 Task: Create a rule from the Recommended list, Task Added to this Project -> add SubTasks in the project ActivaPro with SubTasks Gather and Analyse Requirements , Design and Implement Solution , System Test and UAT , Release to Production / Go Live
Action: Mouse moved to (70, 373)
Screenshot: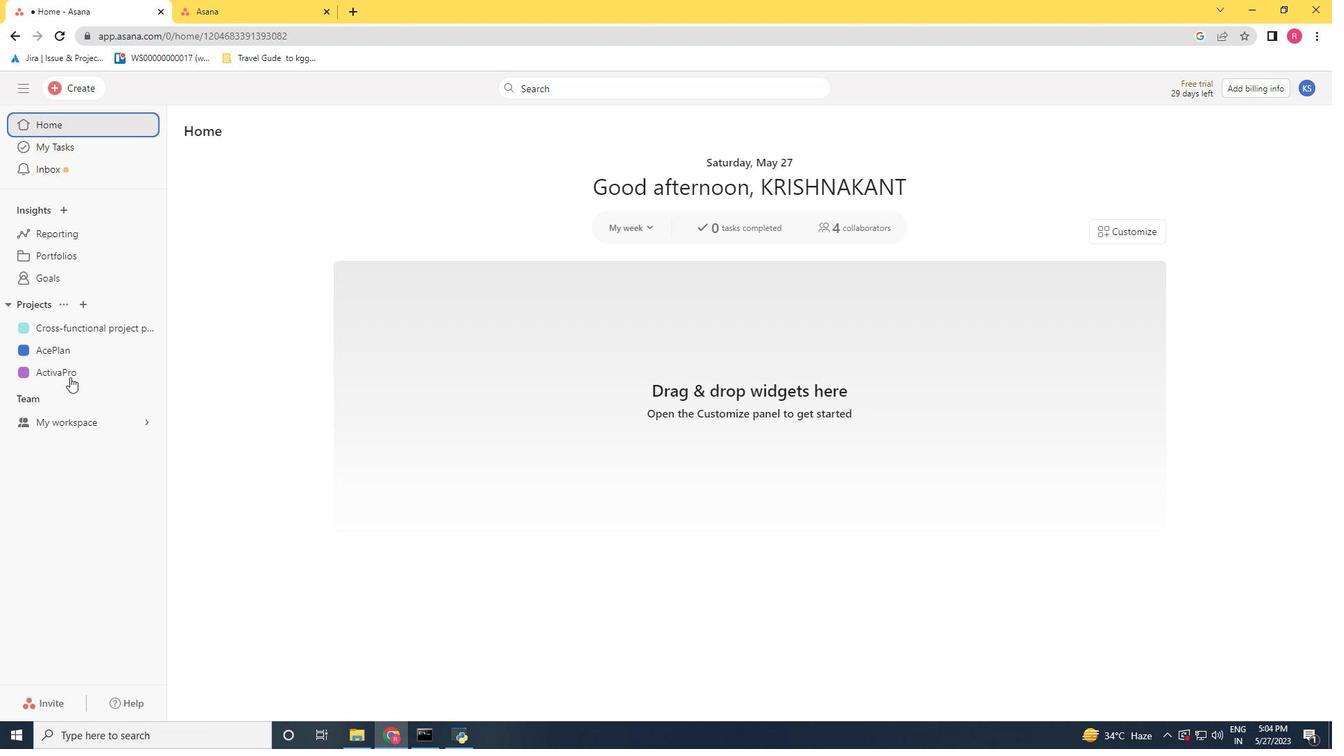 
Action: Mouse pressed left at (70, 373)
Screenshot: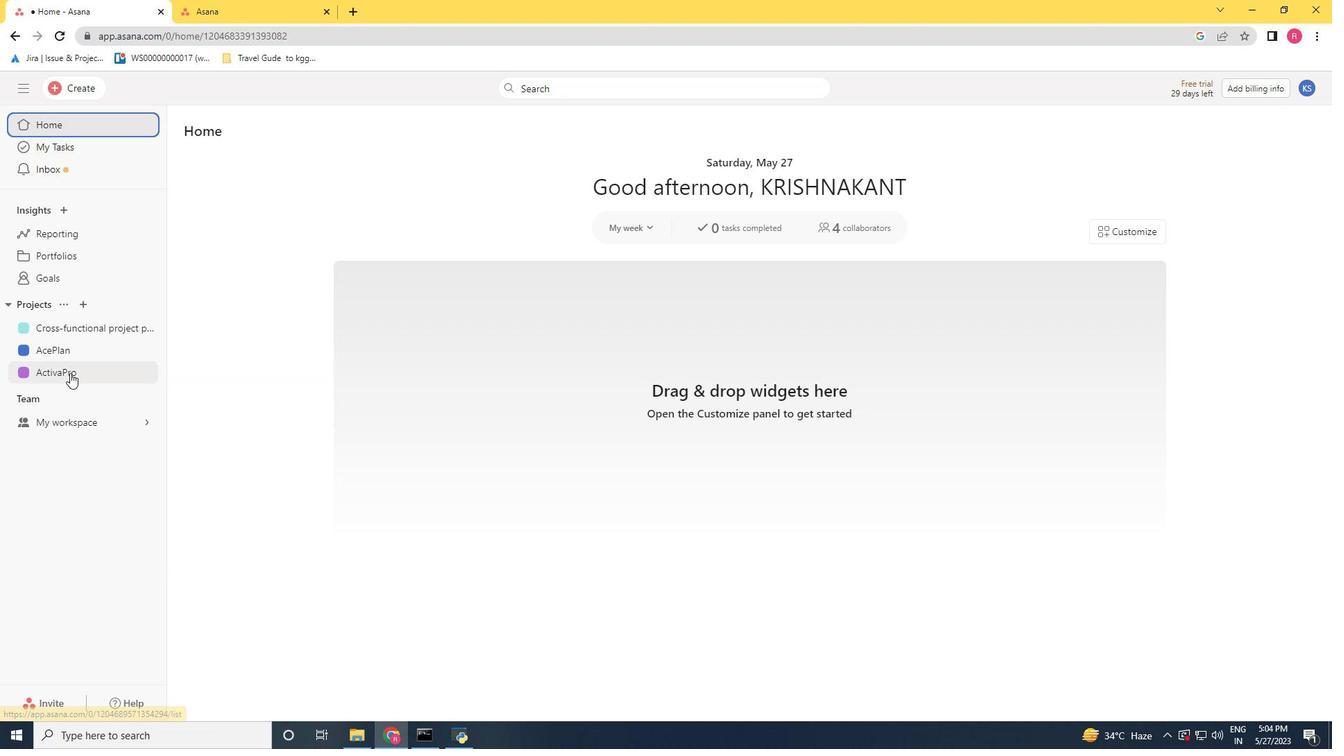 
Action: Mouse moved to (1287, 131)
Screenshot: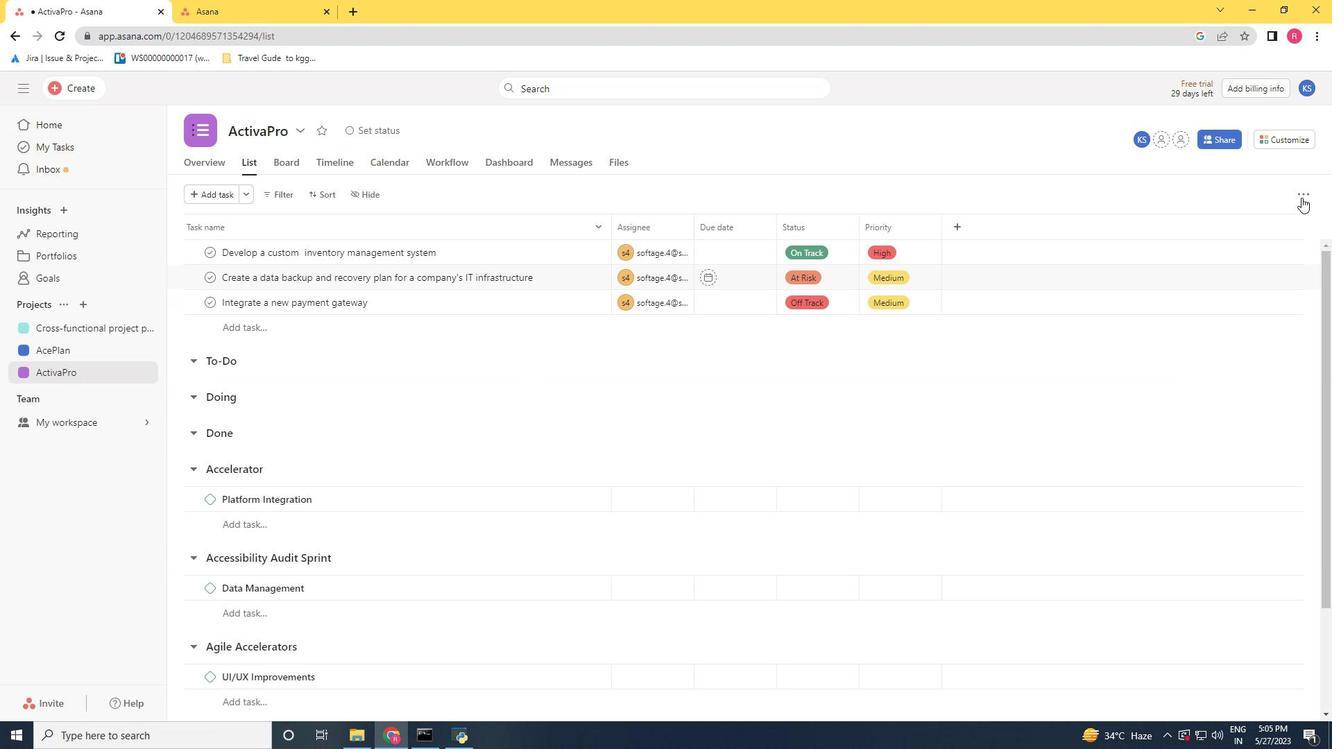
Action: Mouse pressed left at (1287, 131)
Screenshot: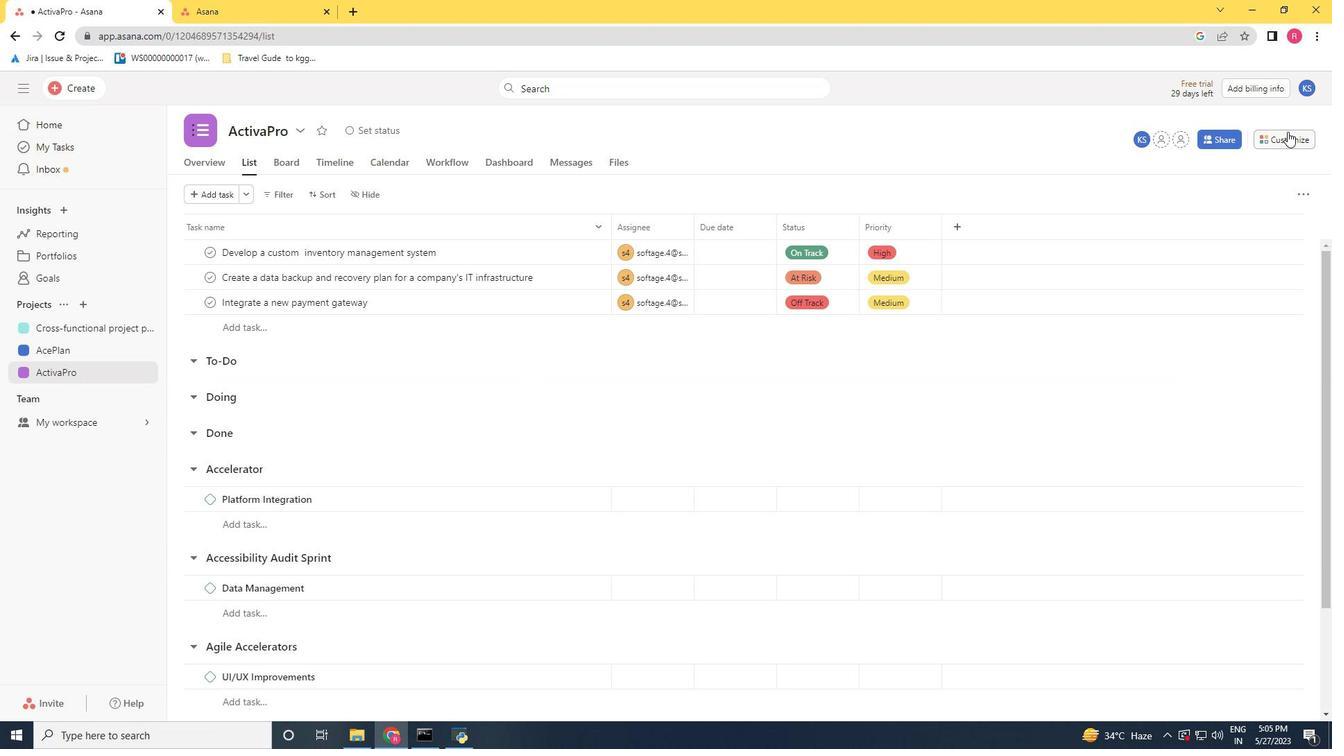 
Action: Mouse moved to (1042, 322)
Screenshot: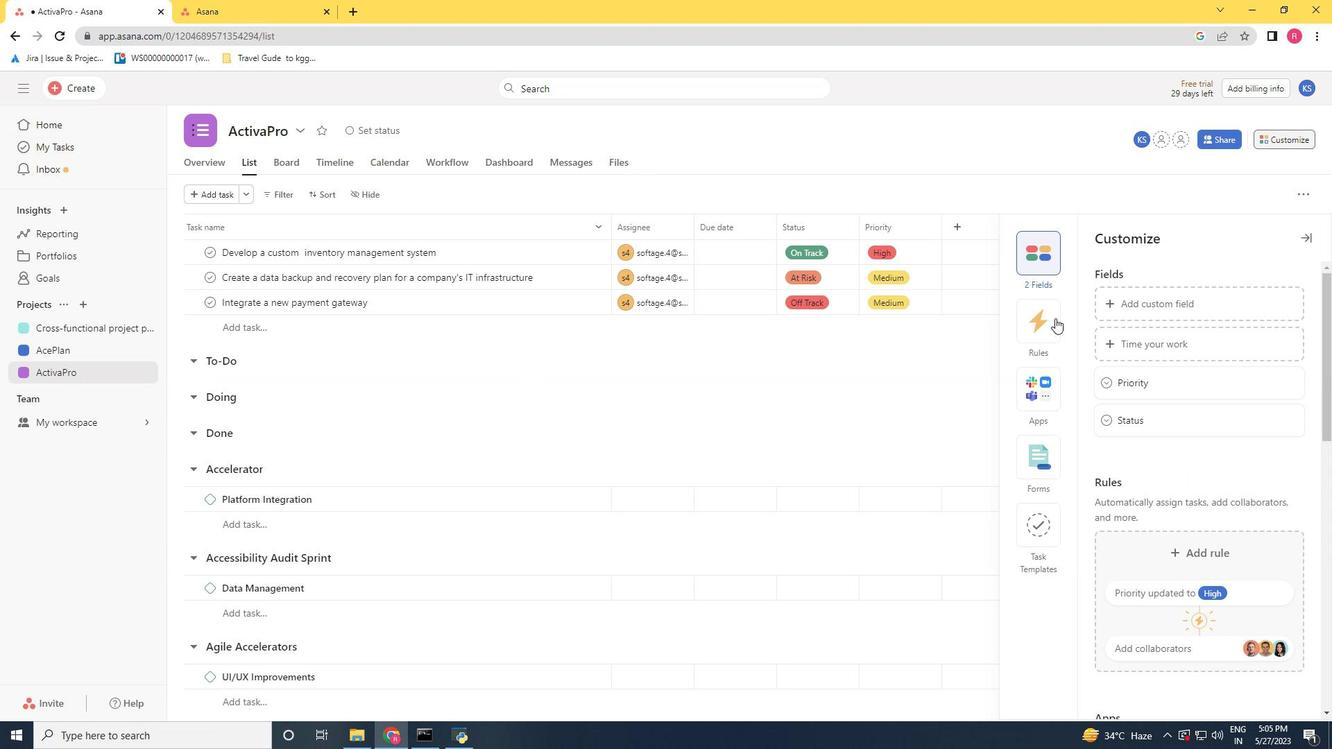 
Action: Mouse pressed left at (1042, 322)
Screenshot: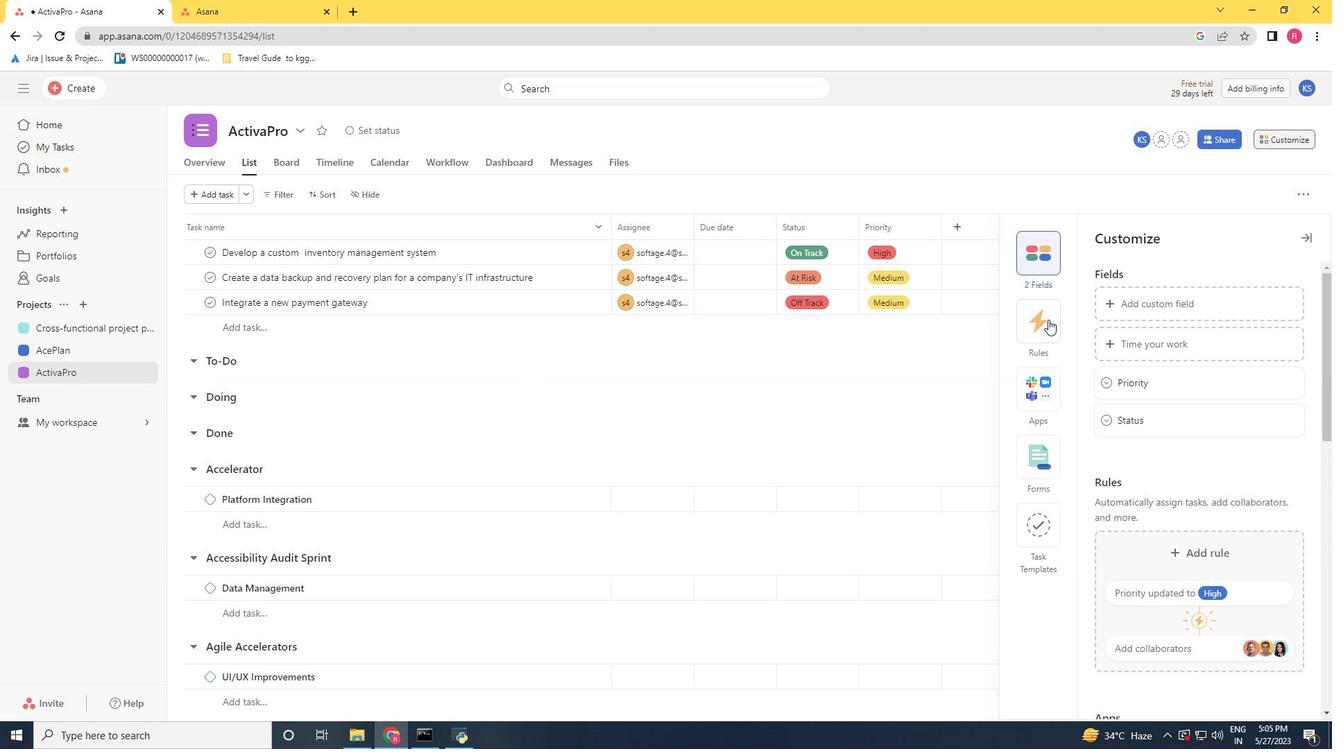 
Action: Mouse moved to (1124, 308)
Screenshot: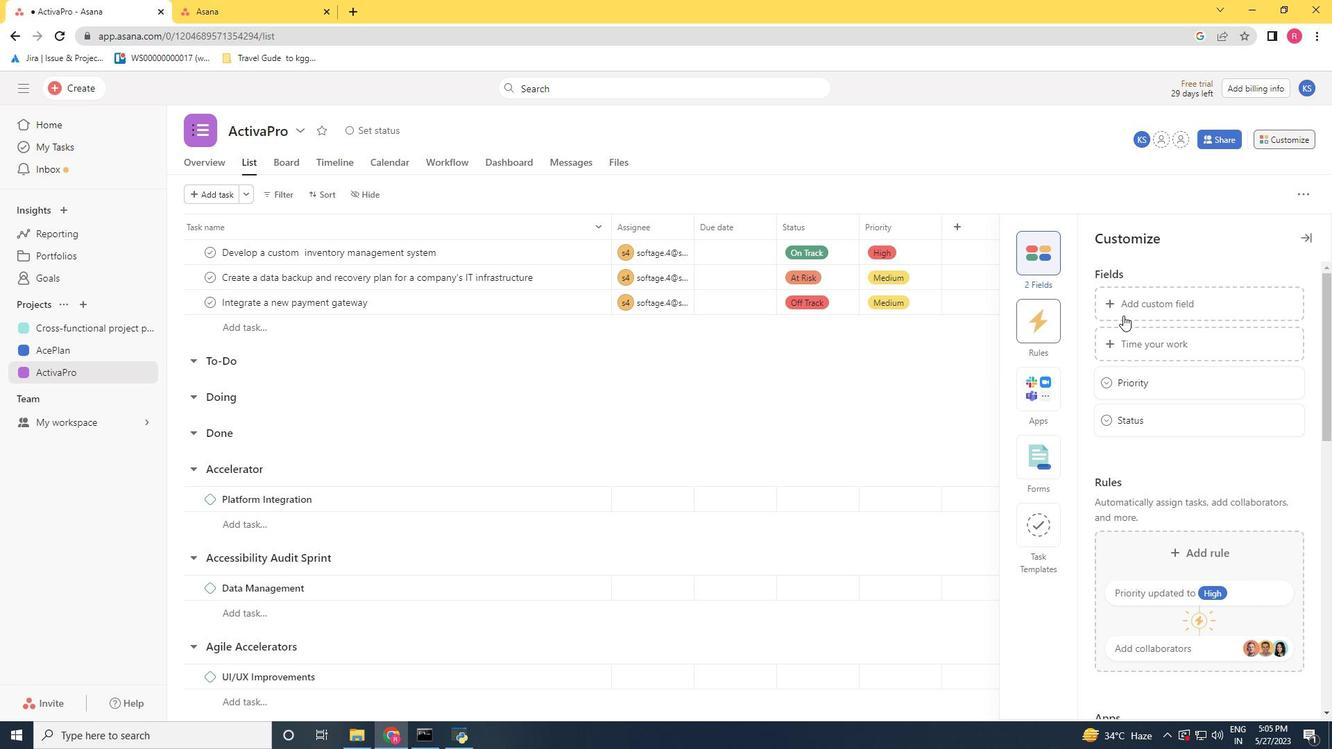 
Action: Mouse pressed left at (1124, 308)
Screenshot: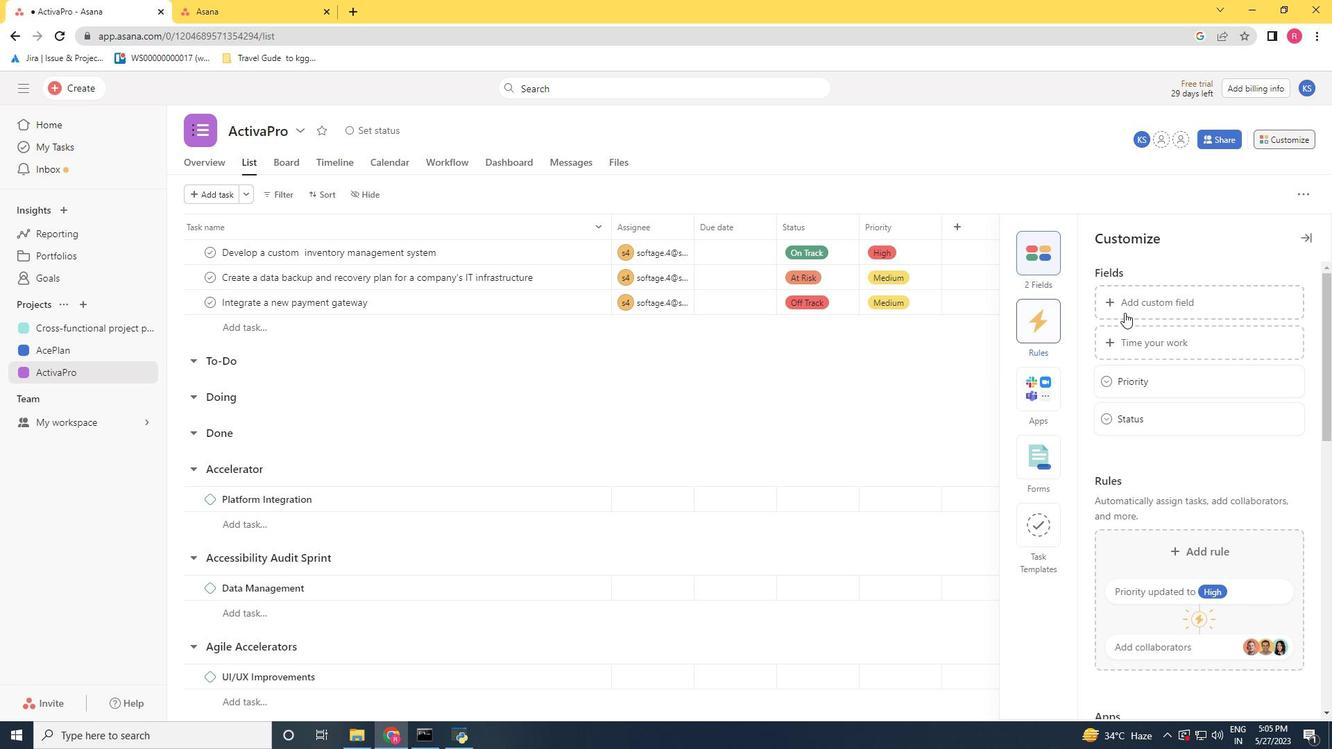
Action: Mouse moved to (1147, 373)
Screenshot: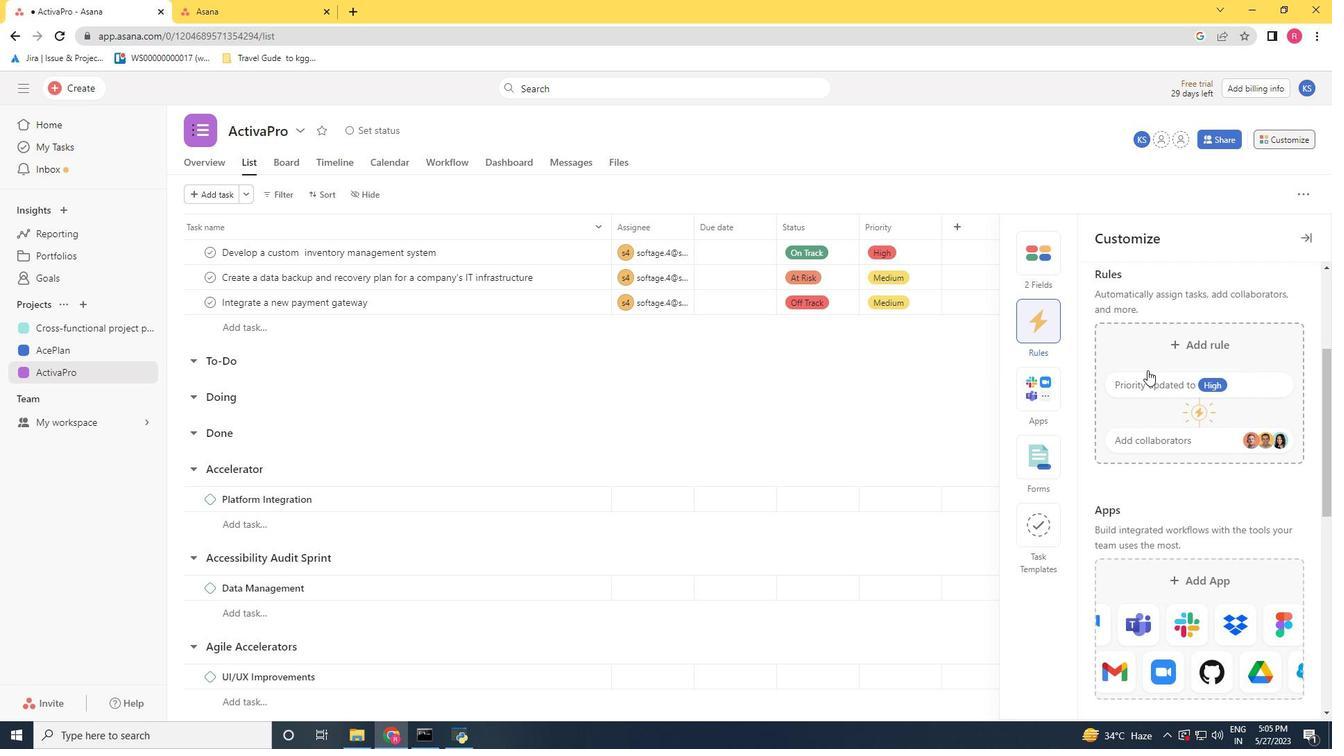 
Action: Mouse pressed left at (1147, 373)
Screenshot: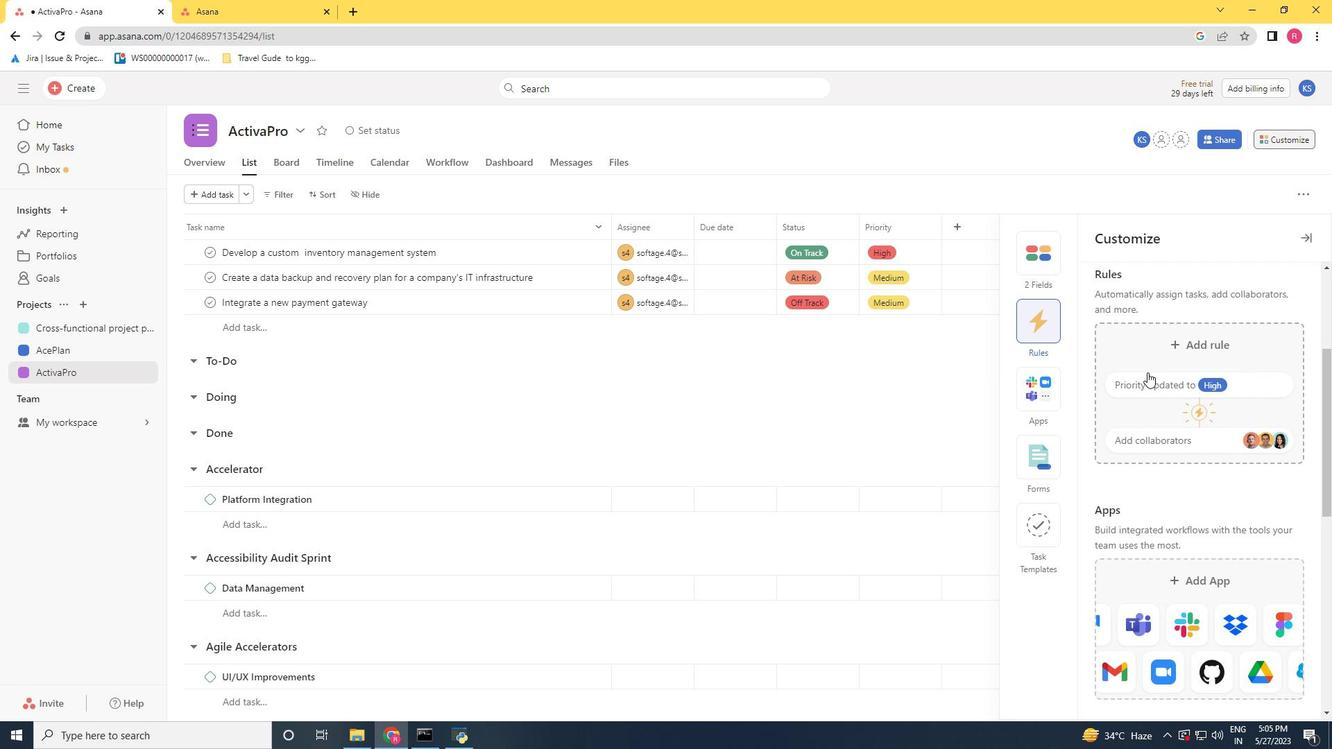 
Action: Mouse moved to (504, 226)
Screenshot: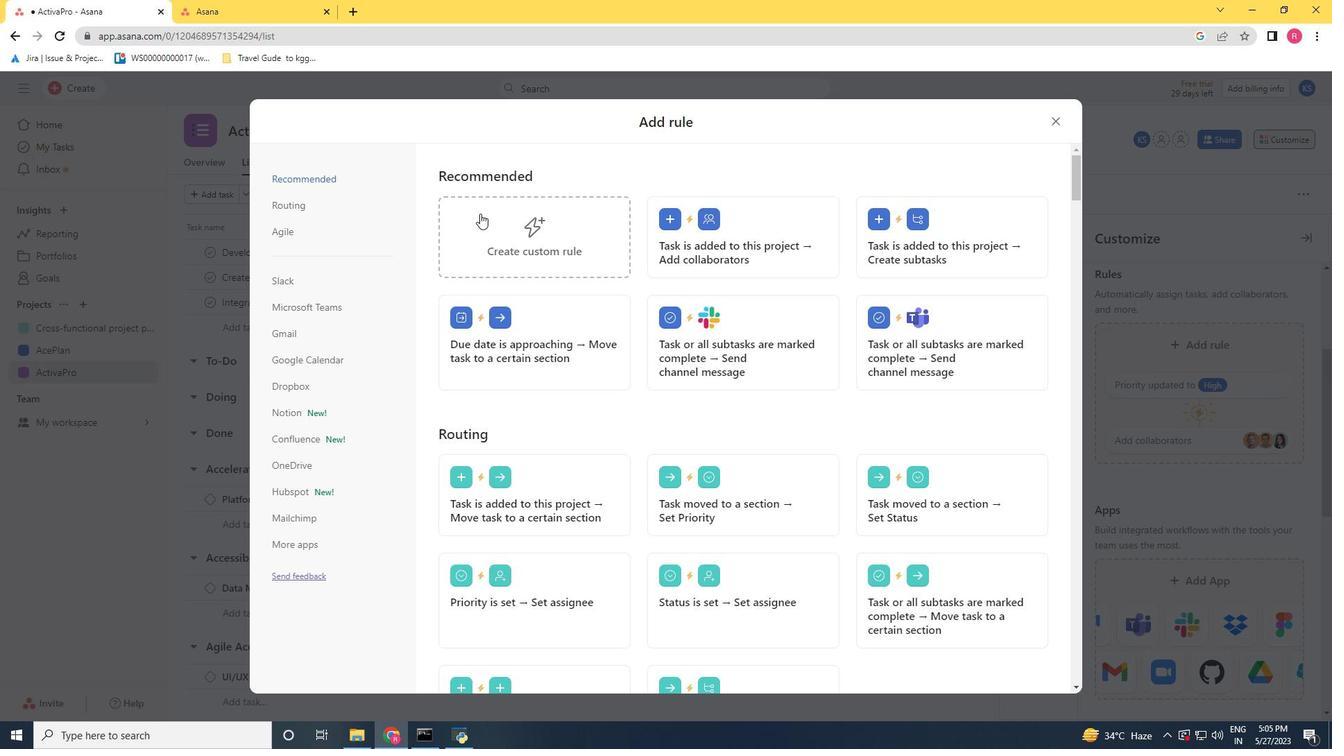 
Action: Mouse pressed left at (504, 226)
Screenshot: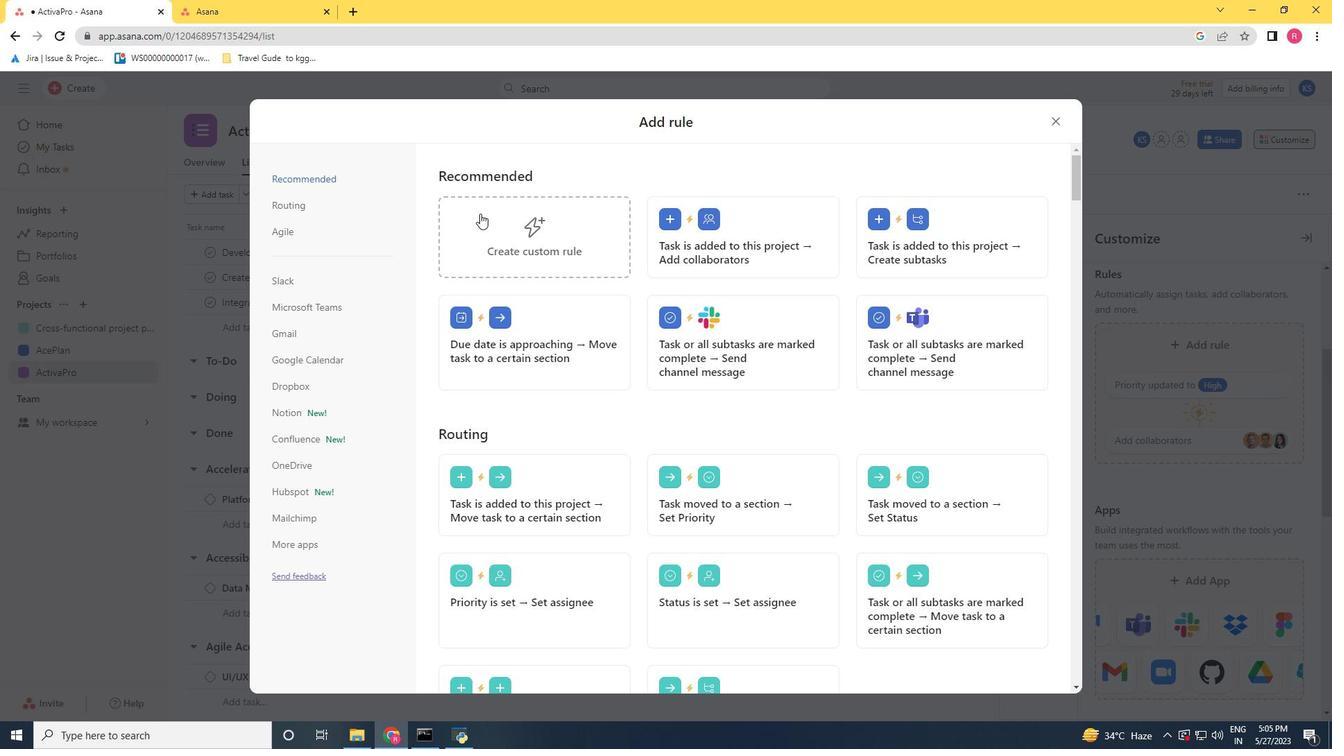 
Action: Mouse moved to (675, 359)
Screenshot: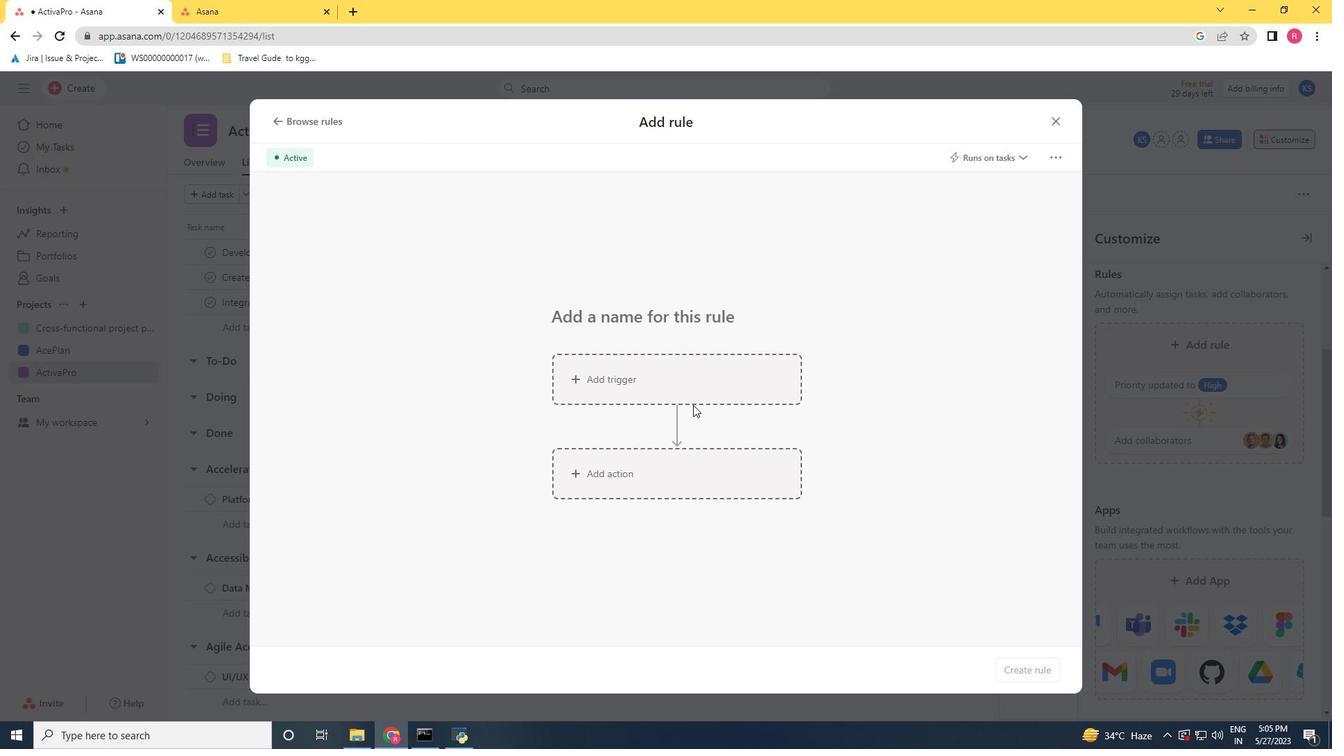 
Action: Mouse pressed left at (675, 359)
Screenshot: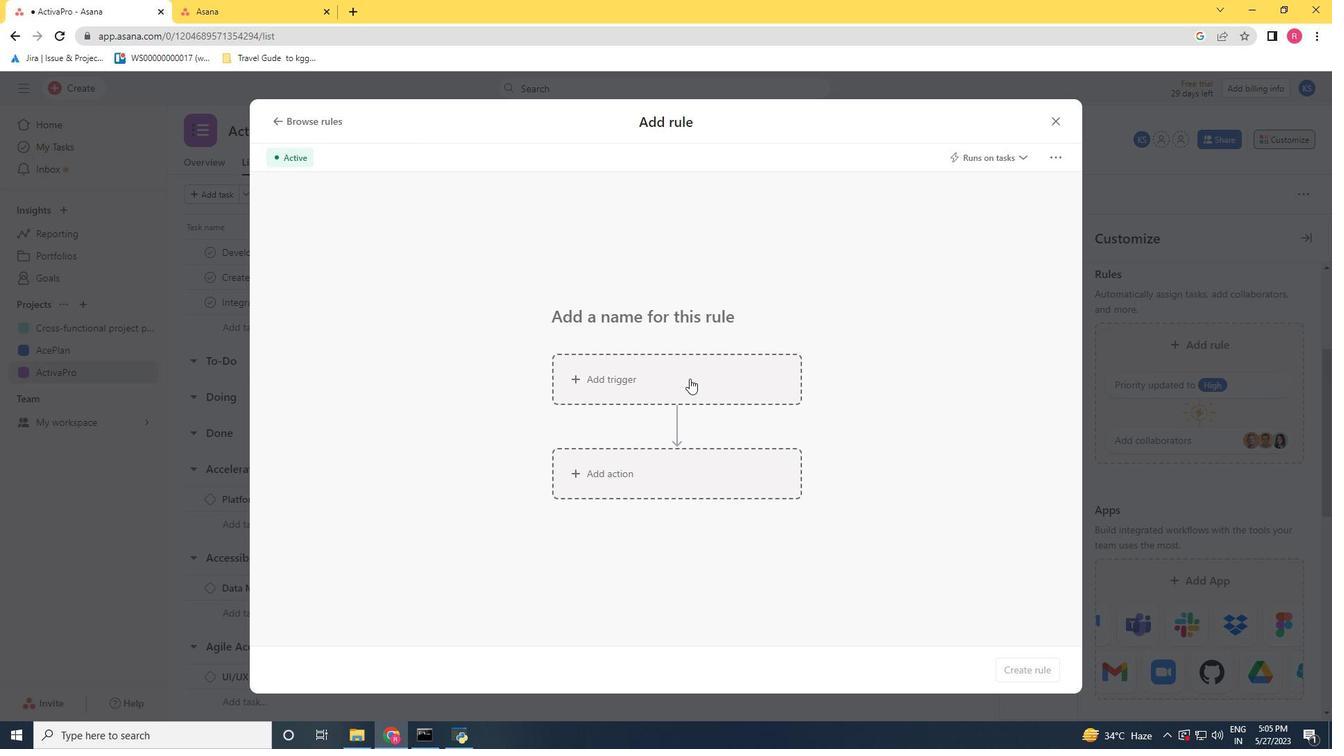 
Action: Mouse moved to (890, 439)
Screenshot: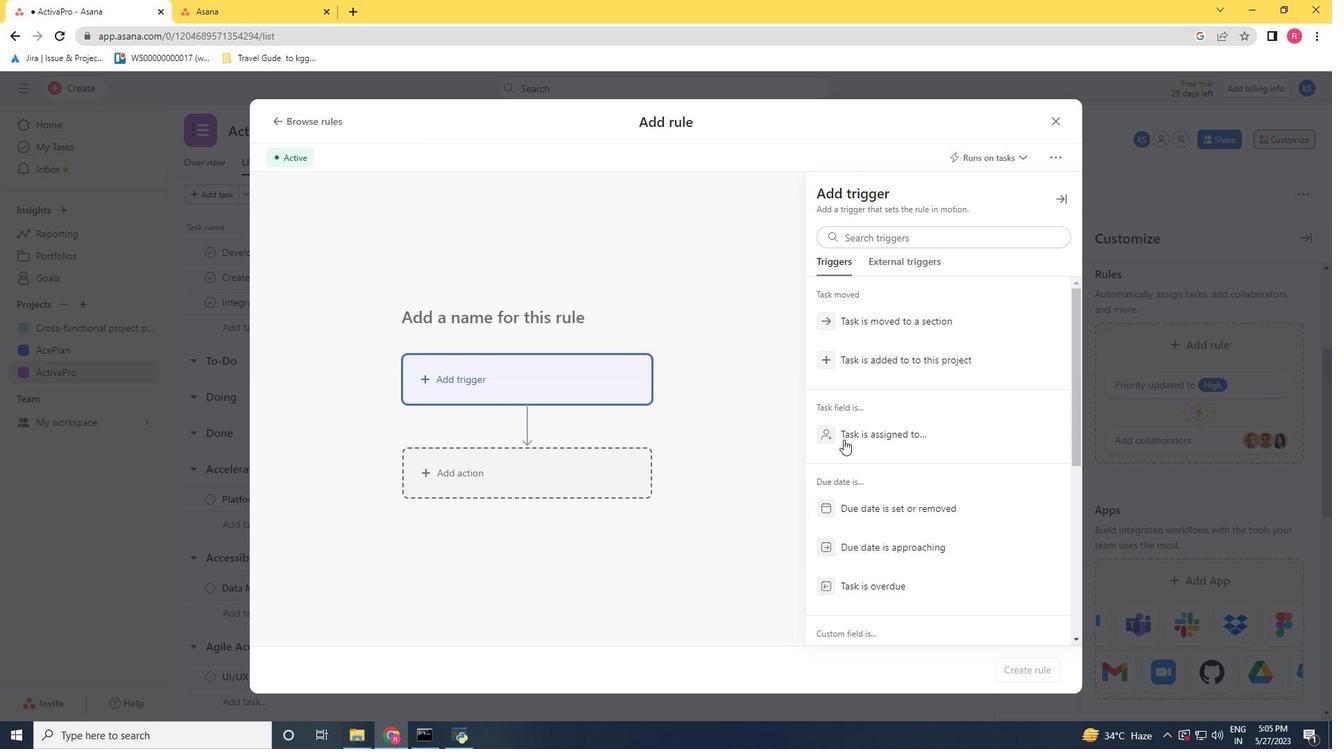 
Action: Mouse scrolled (890, 438) with delta (0, 0)
Screenshot: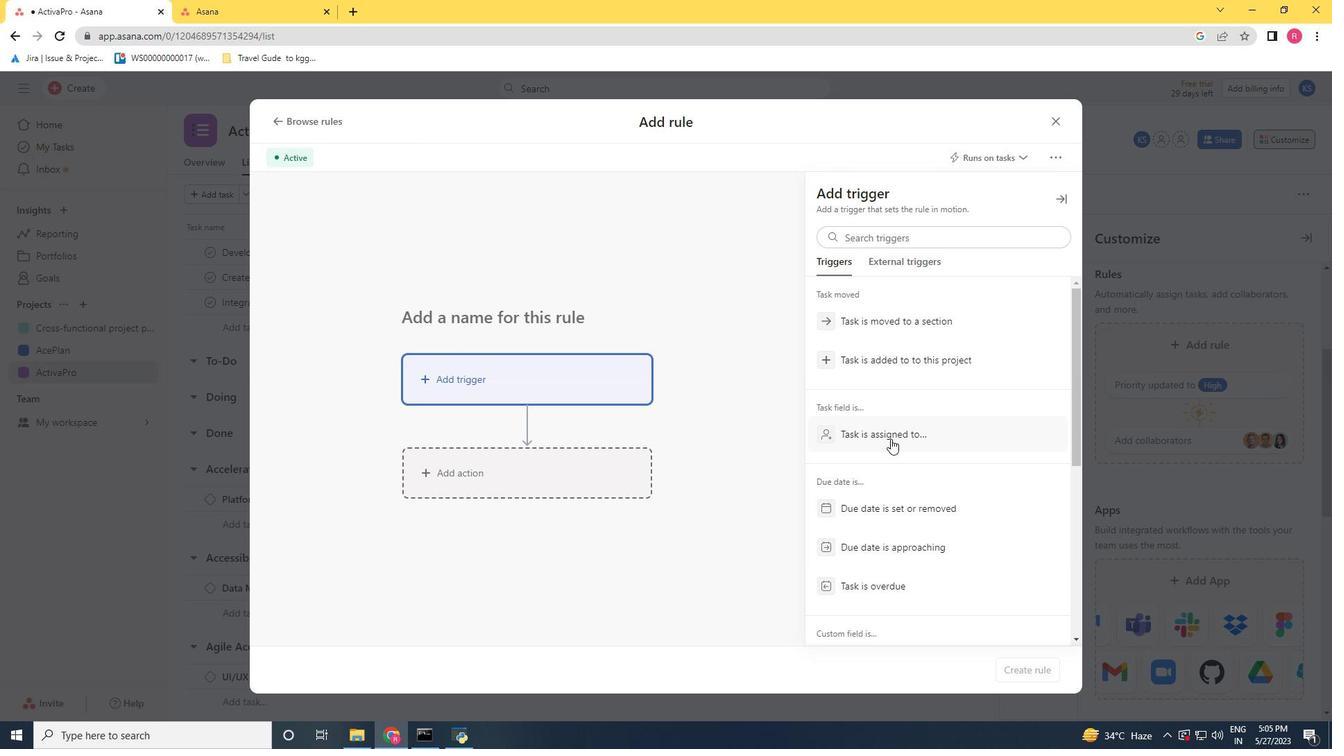 
Action: Mouse moved to (890, 428)
Screenshot: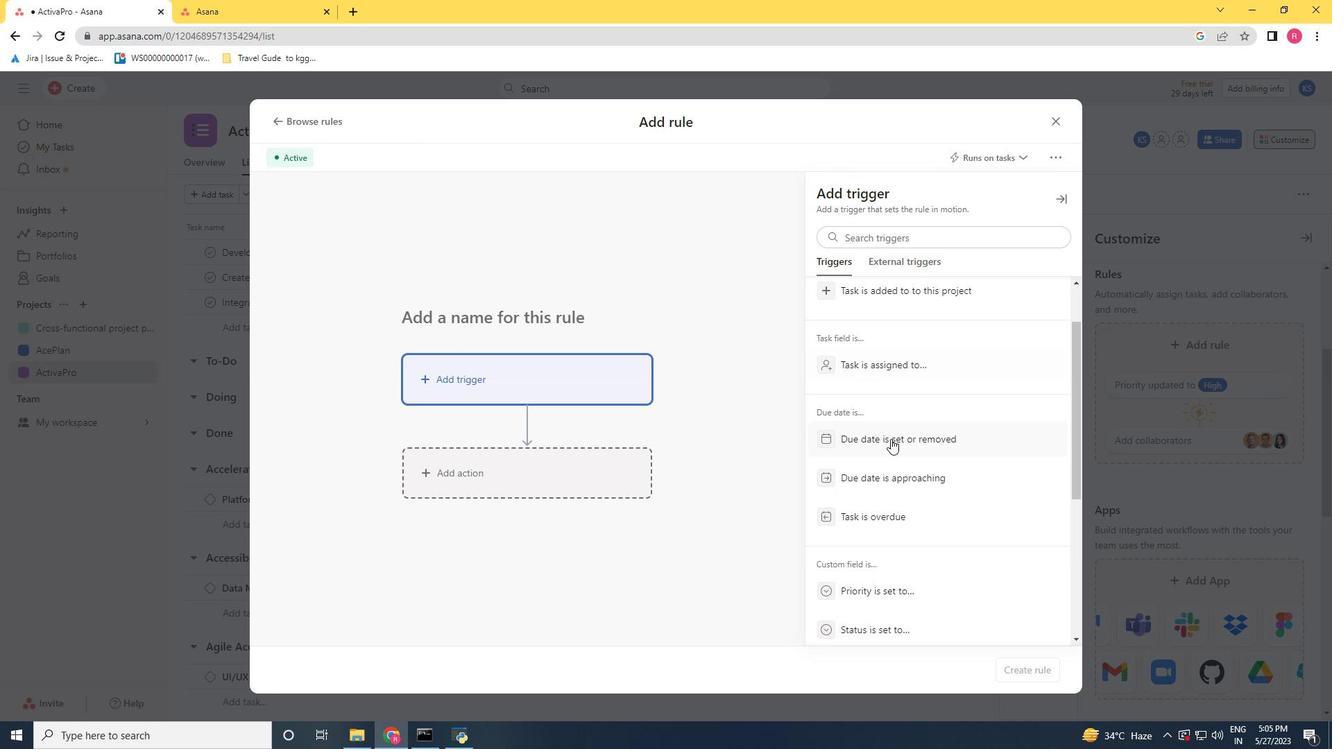
Action: Mouse scrolled (890, 429) with delta (0, 0)
Screenshot: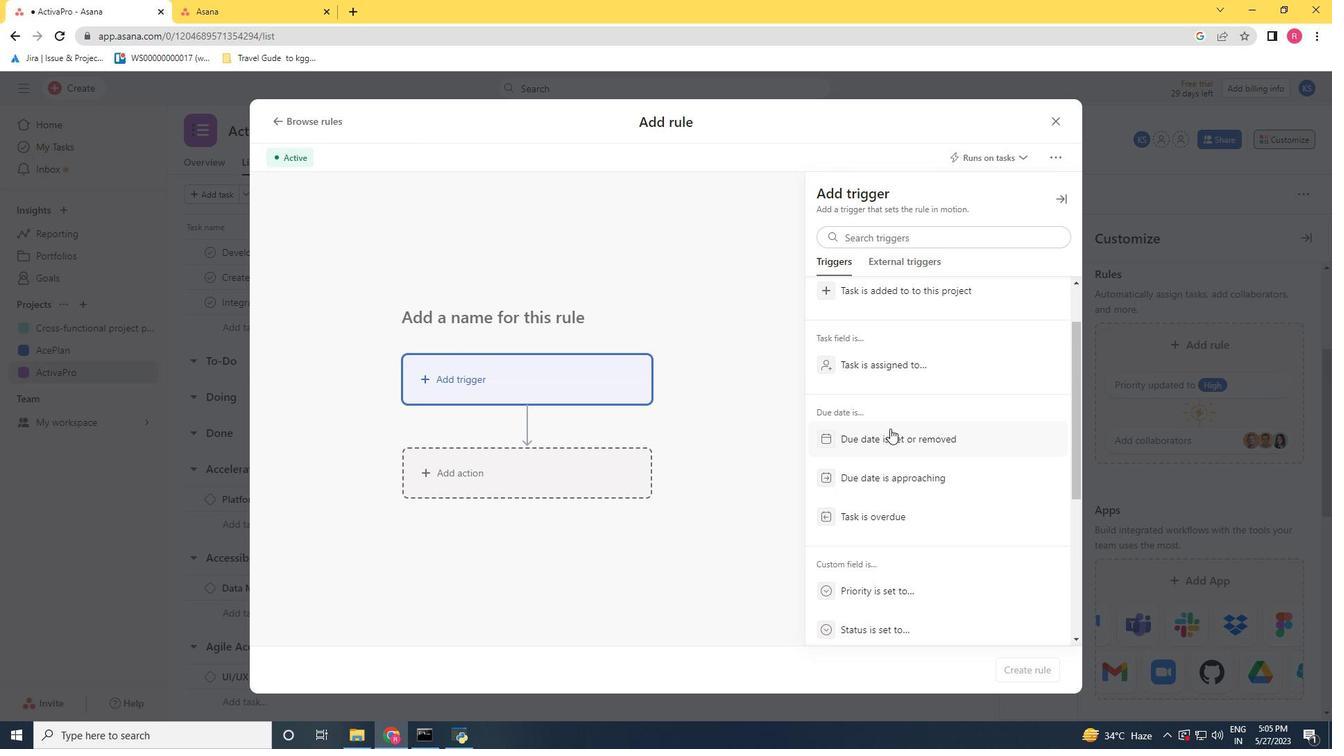 
Action: Mouse scrolled (890, 429) with delta (0, 0)
Screenshot: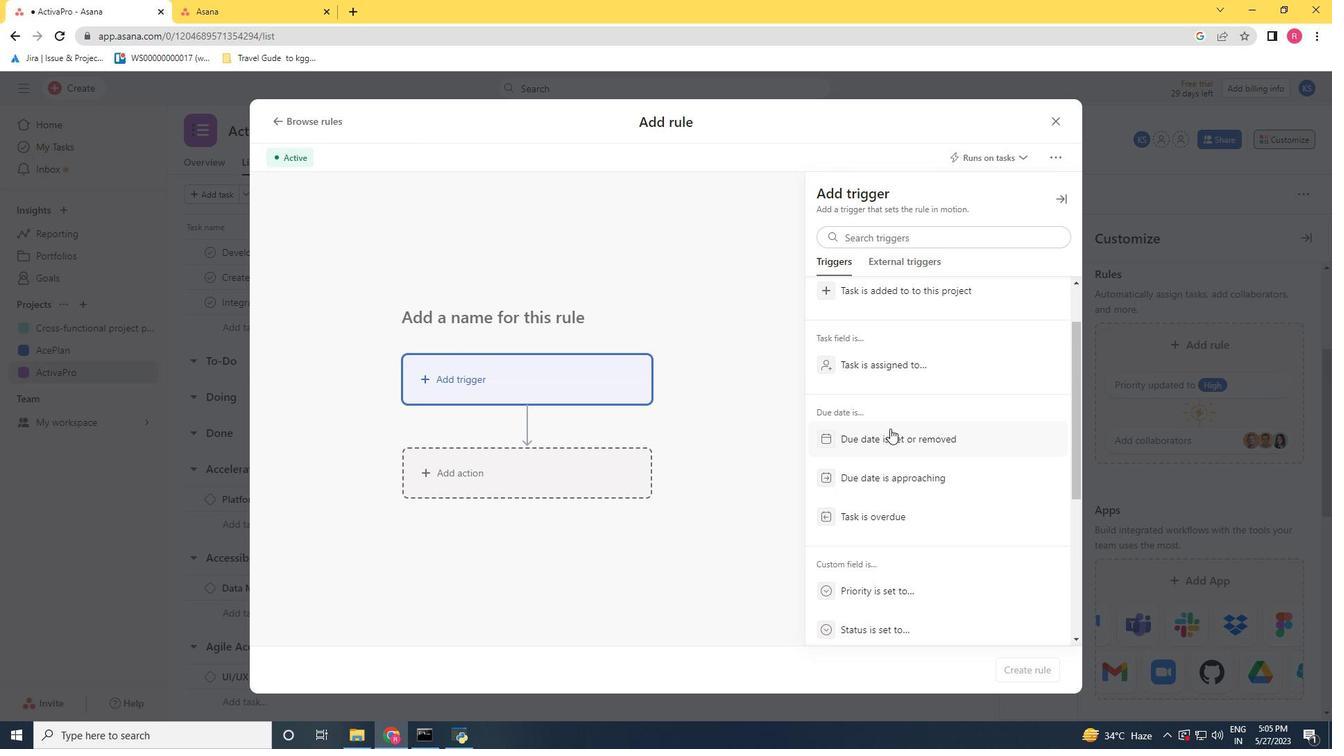 
Action: Mouse moved to (896, 361)
Screenshot: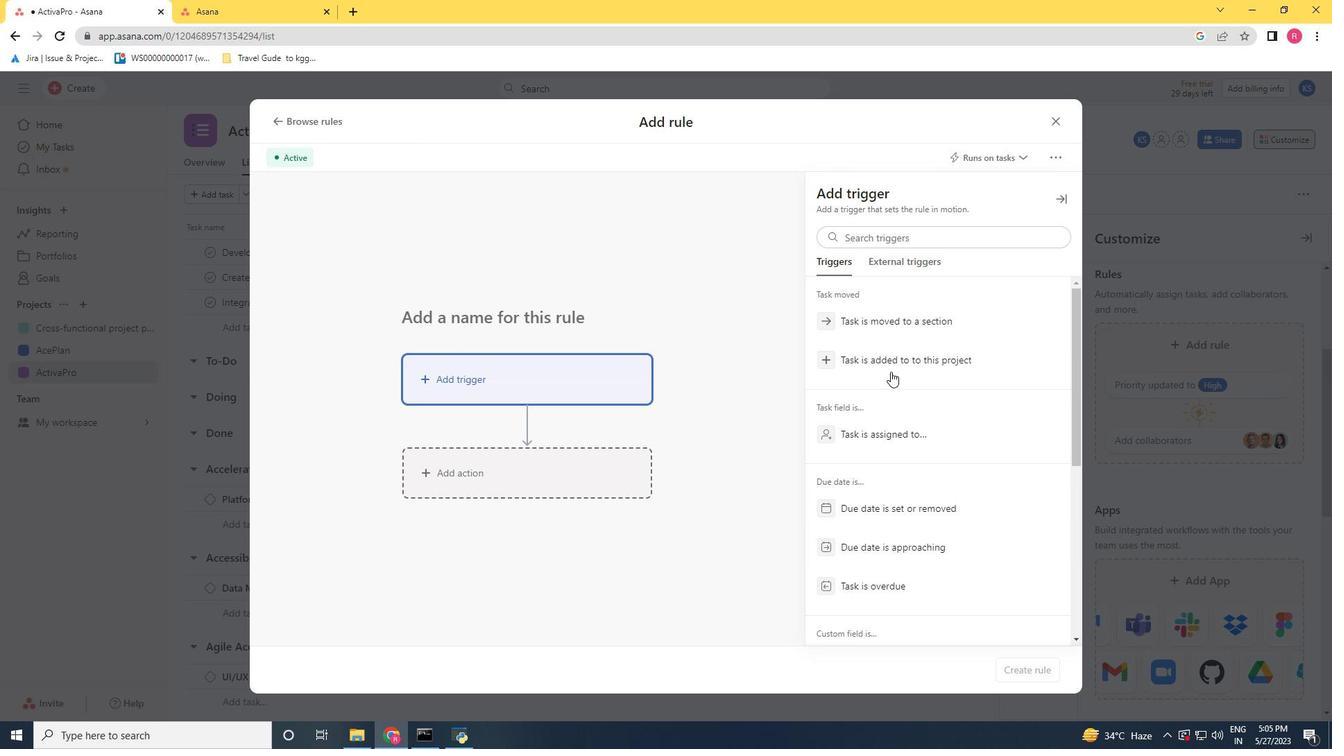 
Action: Mouse pressed left at (896, 361)
Screenshot: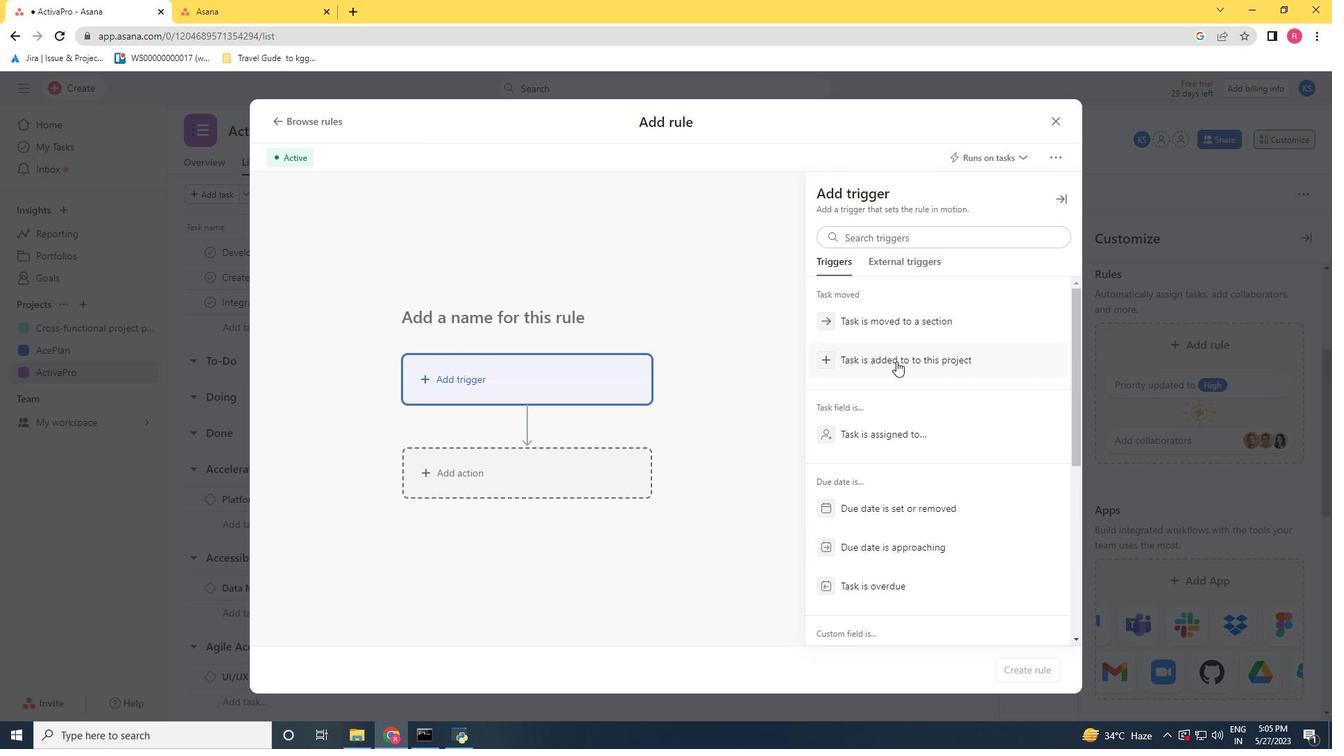 
Action: Mouse moved to (899, 266)
Screenshot: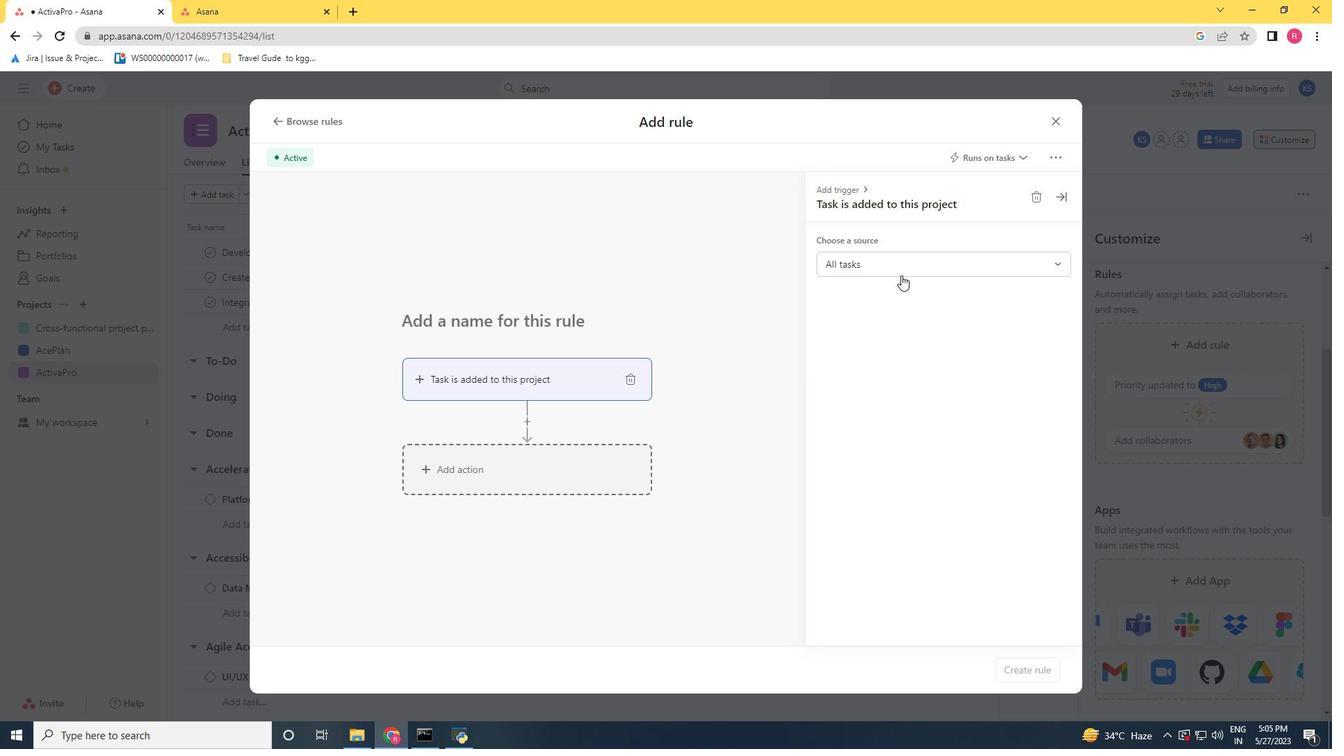 
Action: Mouse pressed left at (899, 266)
Screenshot: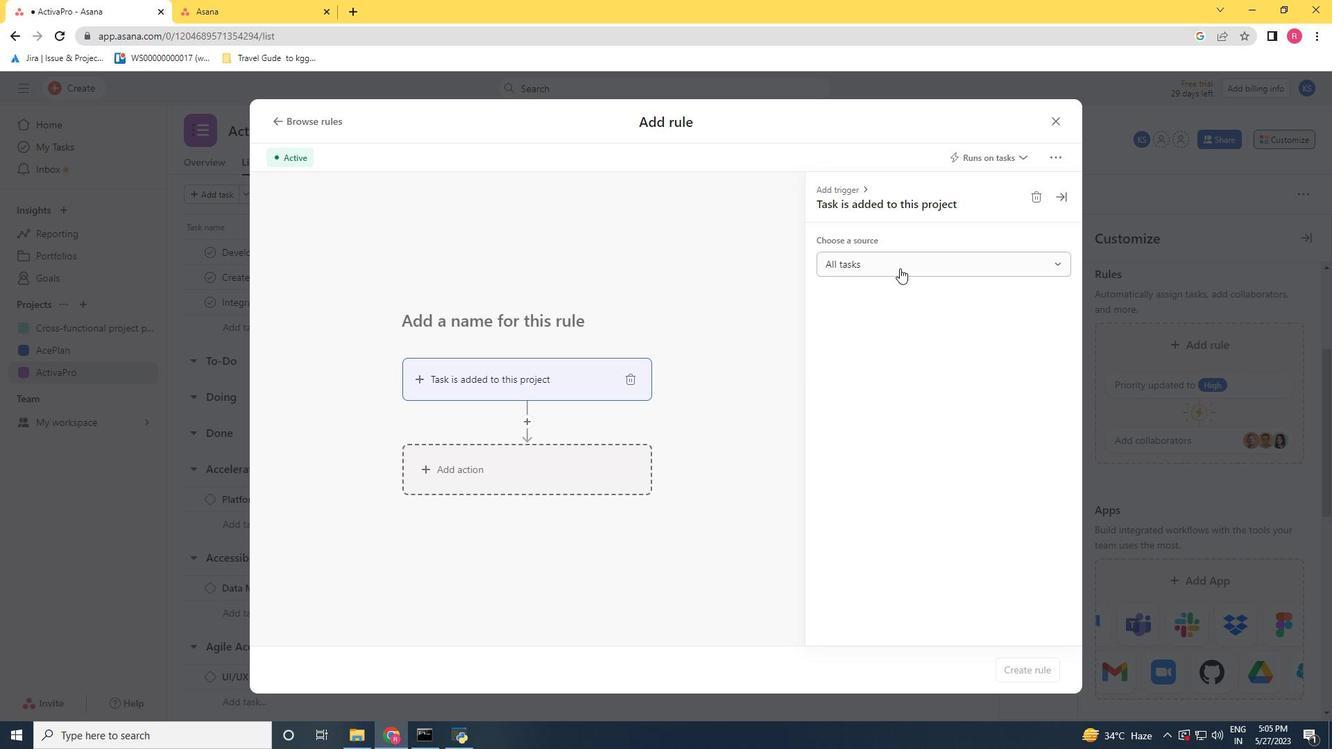 
Action: Mouse moved to (885, 289)
Screenshot: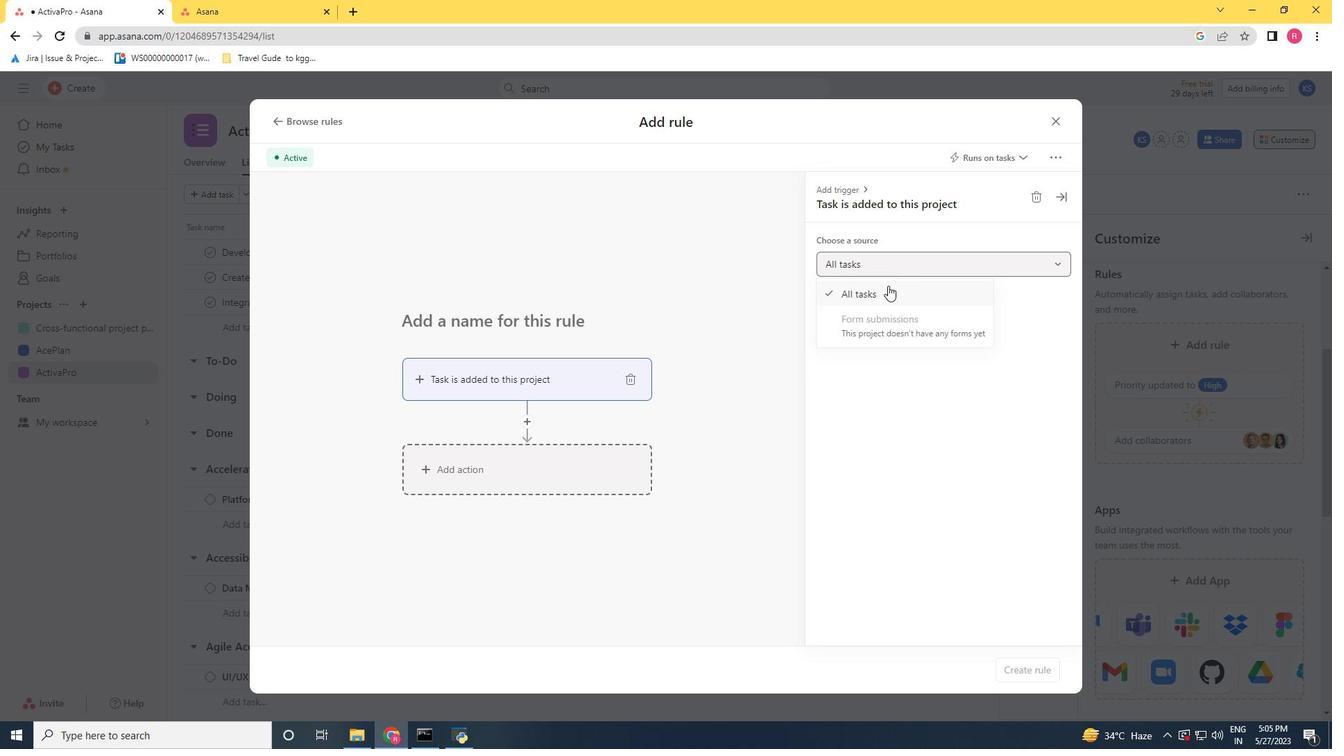 
Action: Mouse pressed left at (885, 289)
Screenshot: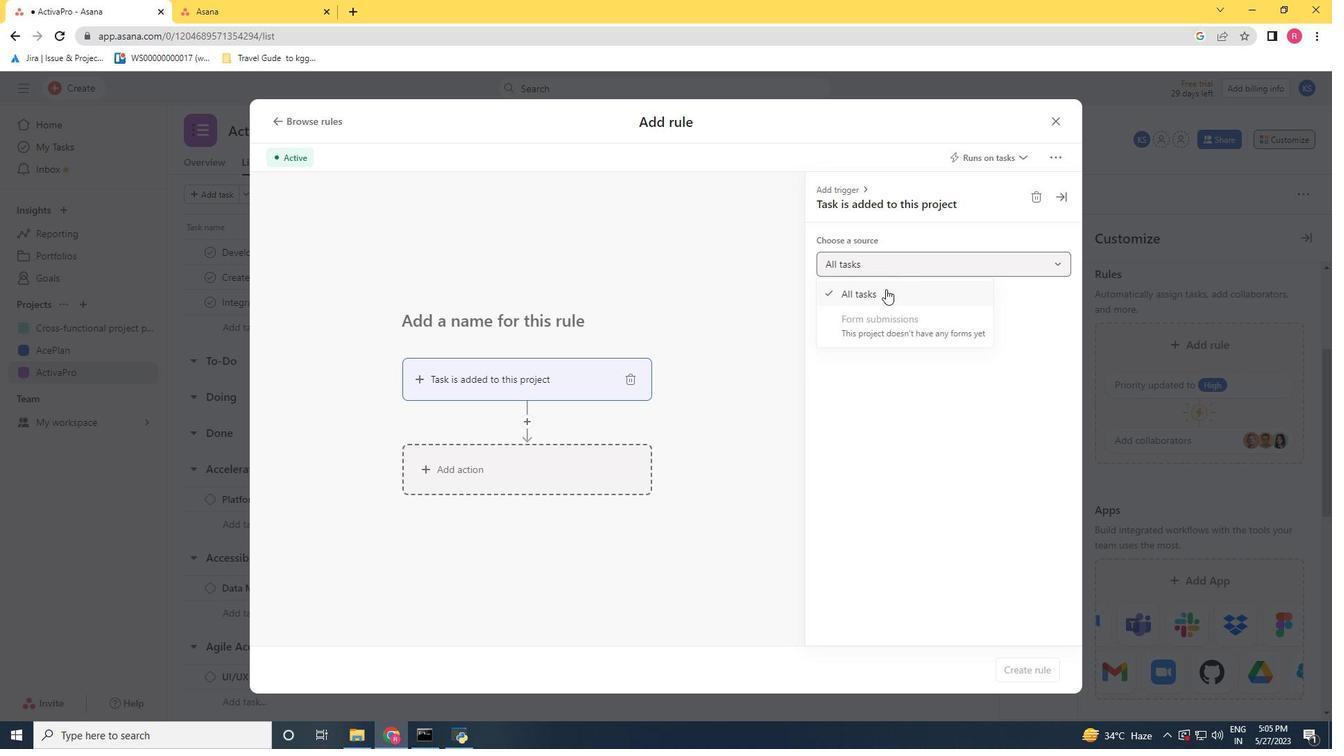
Action: Mouse moved to (522, 459)
Screenshot: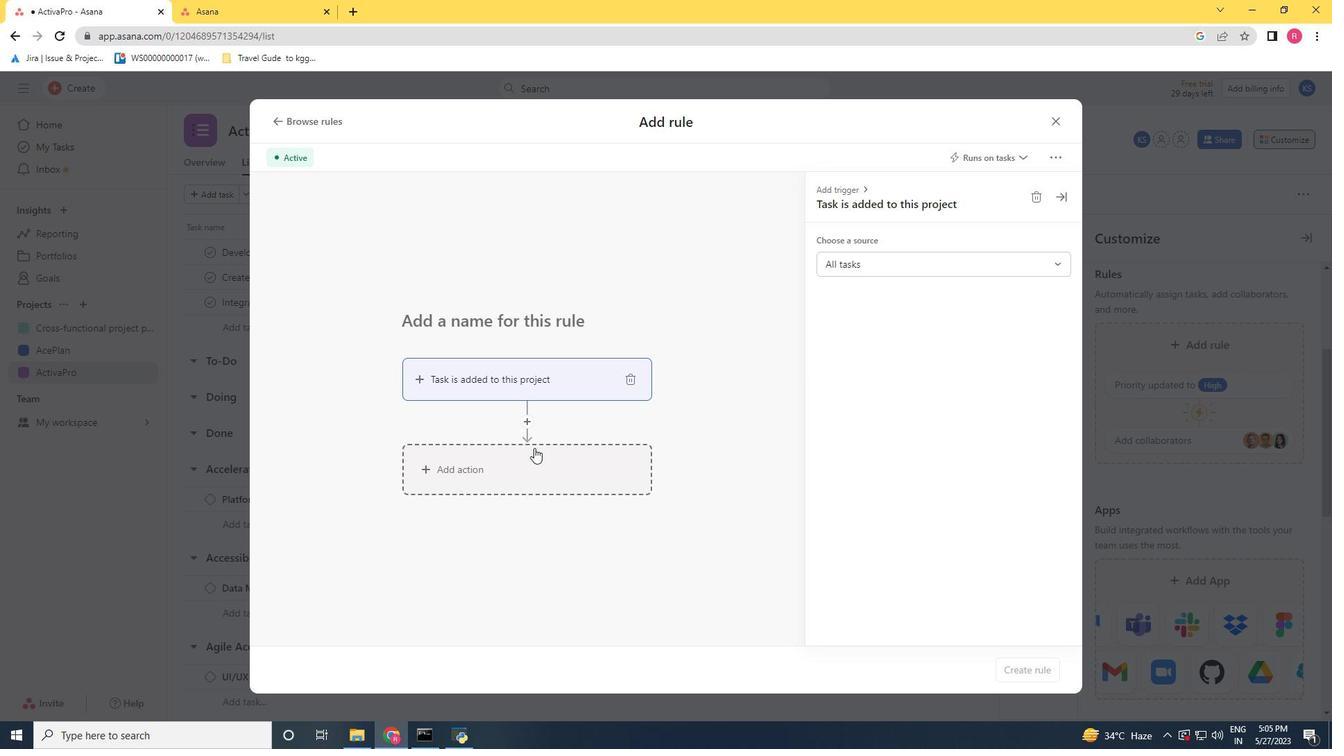 
Action: Mouse pressed left at (522, 459)
Screenshot: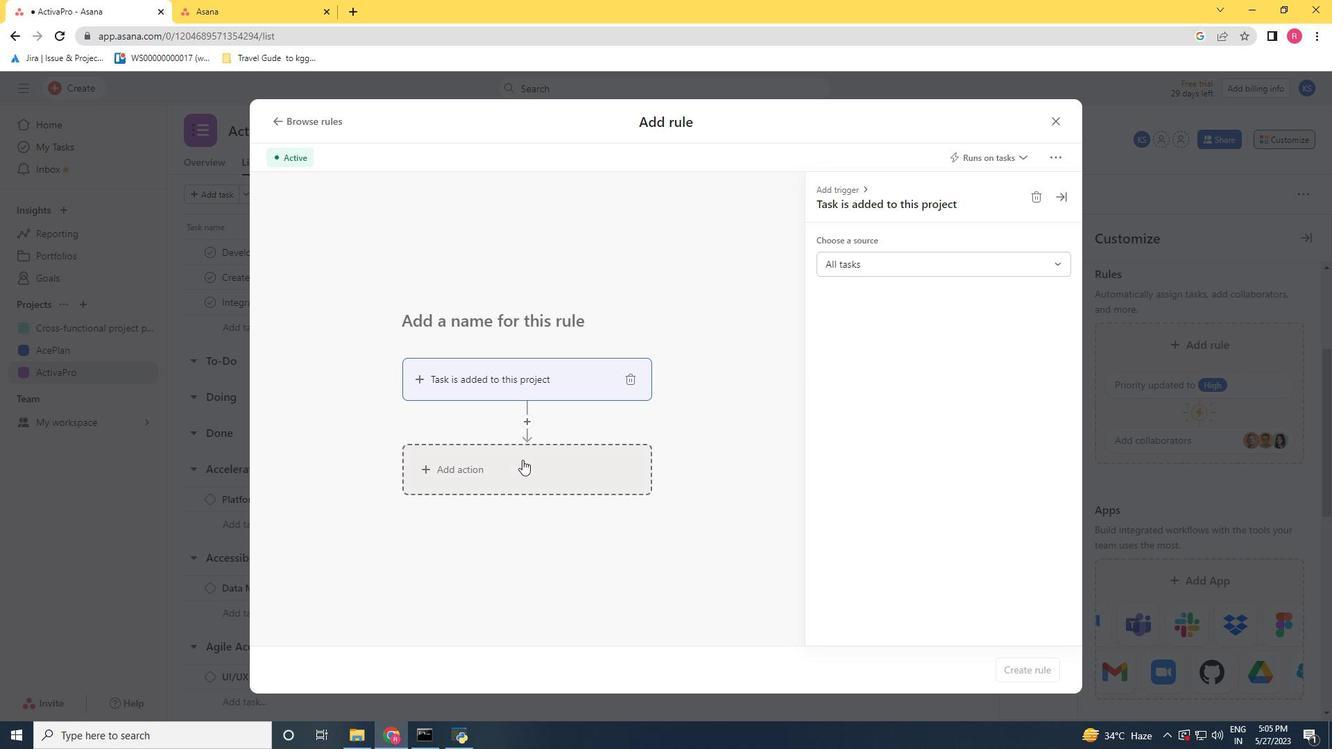 
Action: Mouse moved to (834, 435)
Screenshot: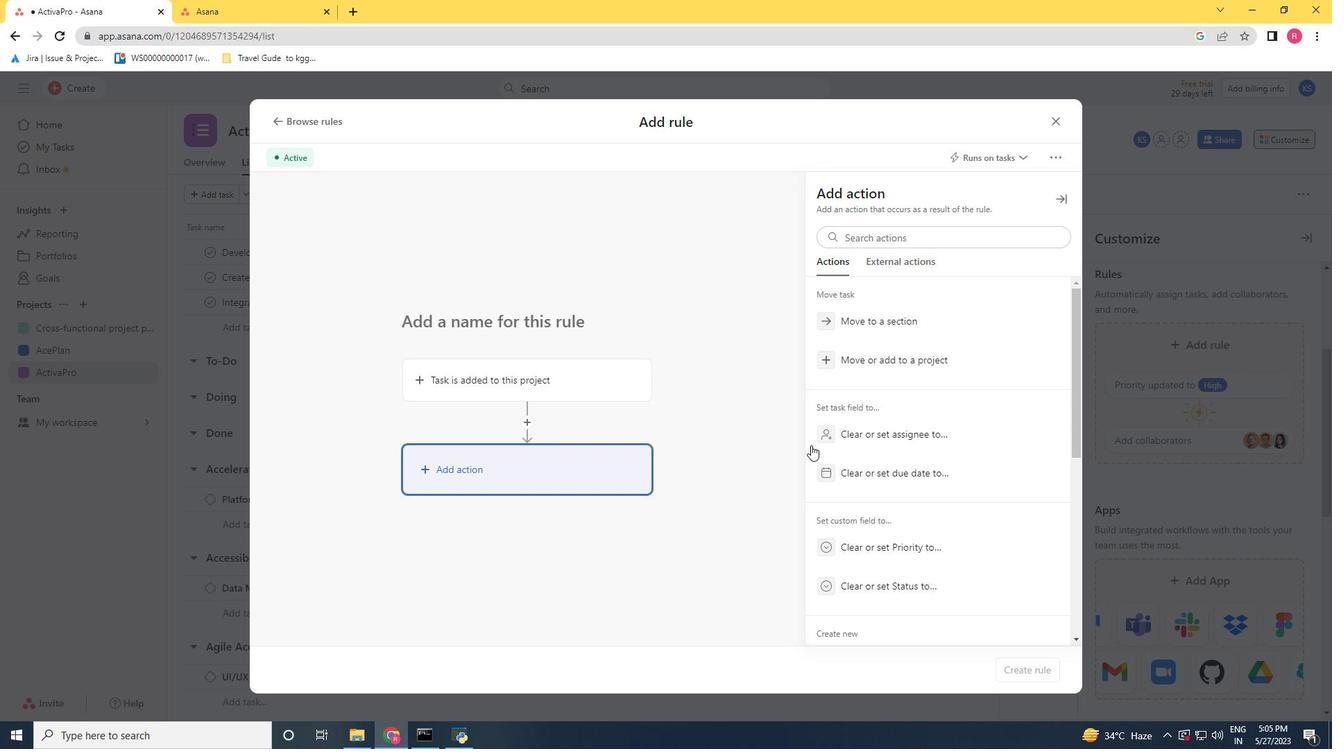 
Action: Mouse scrolled (834, 435) with delta (0, 0)
Screenshot: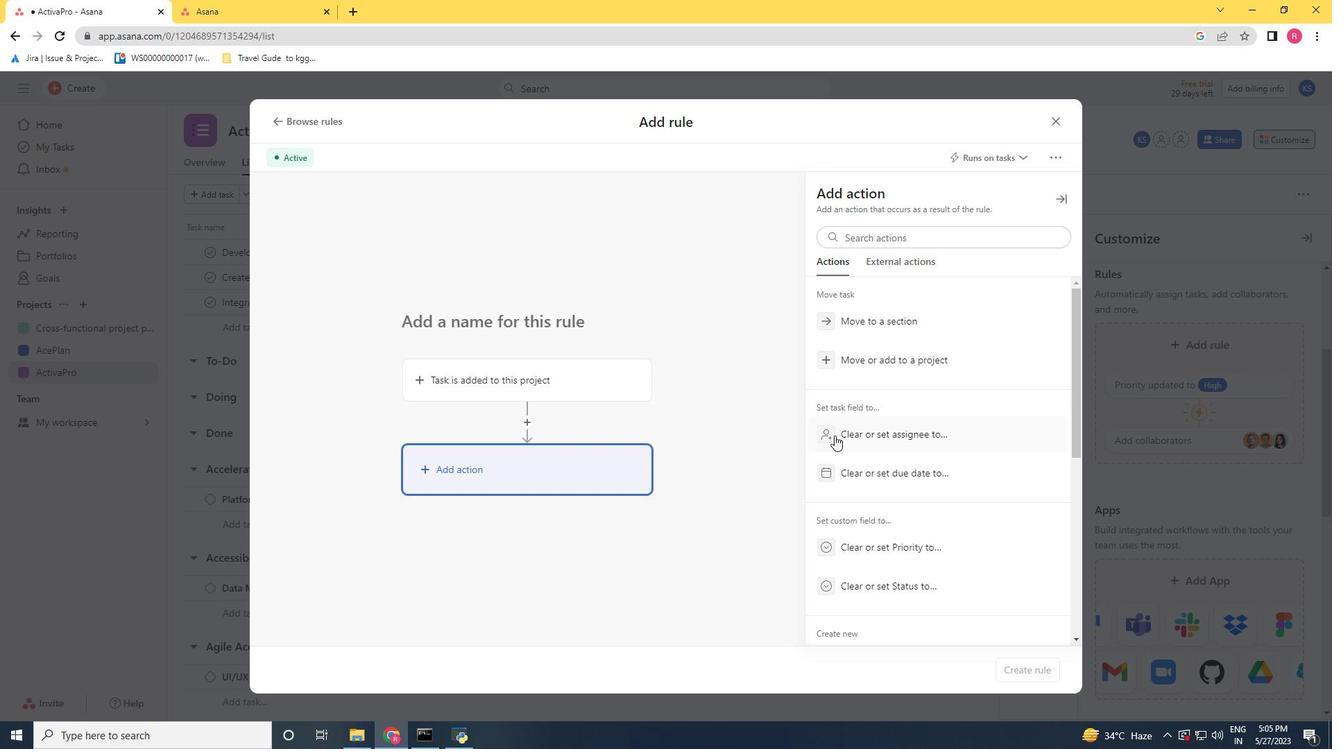 
Action: Mouse moved to (836, 435)
Screenshot: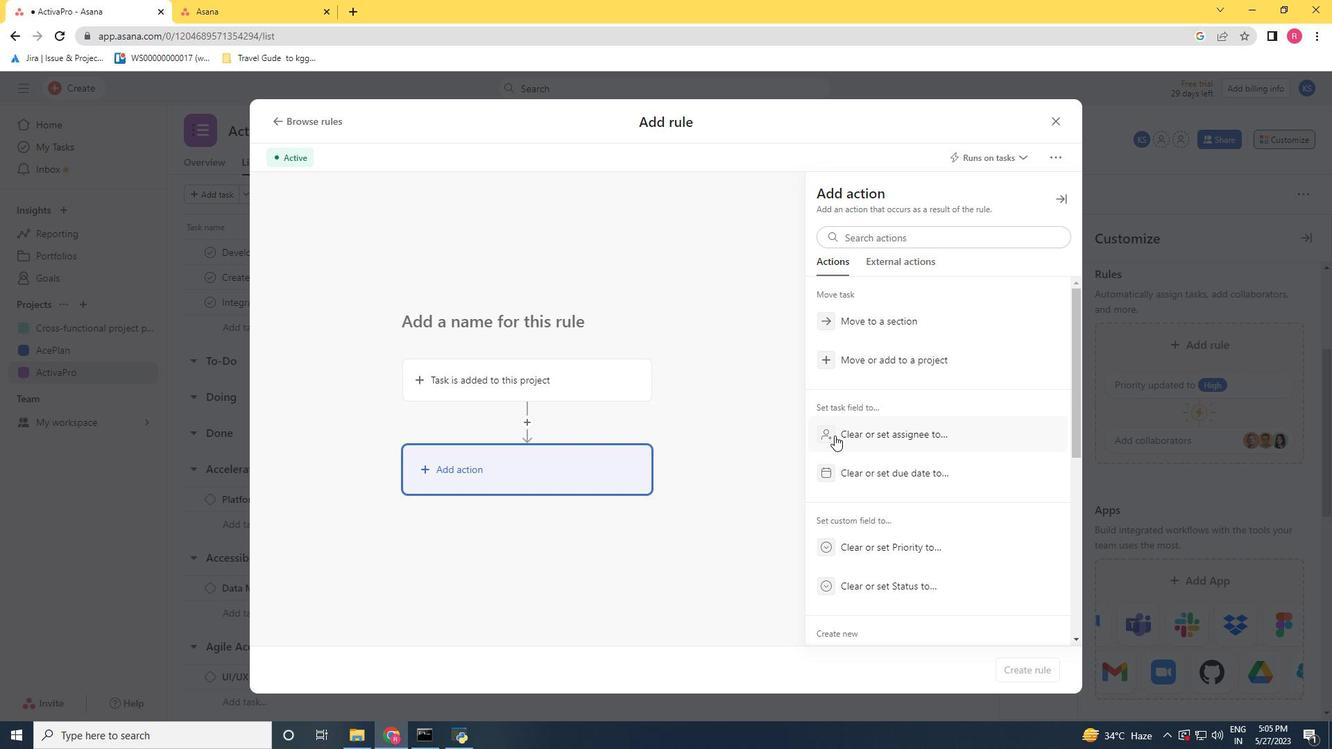 
Action: Mouse scrolled (836, 435) with delta (0, 0)
Screenshot: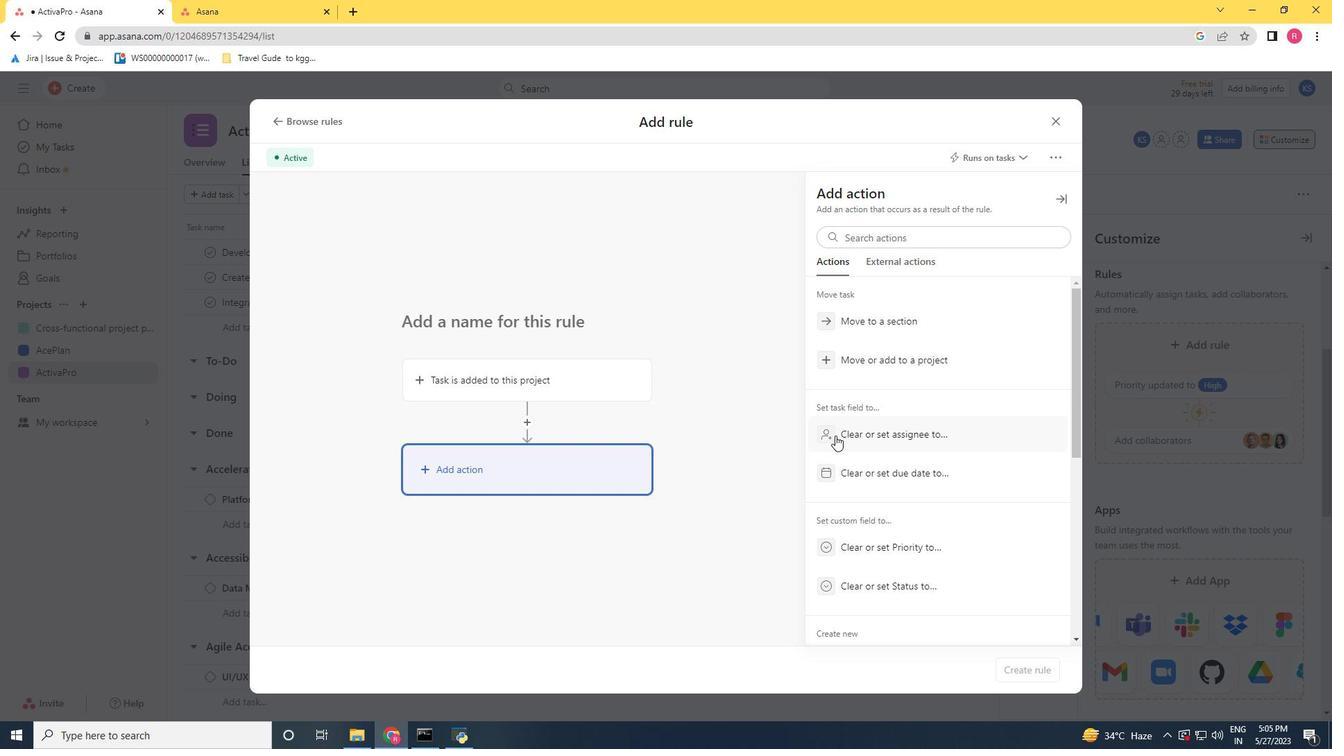 
Action: Mouse moved to (890, 571)
Screenshot: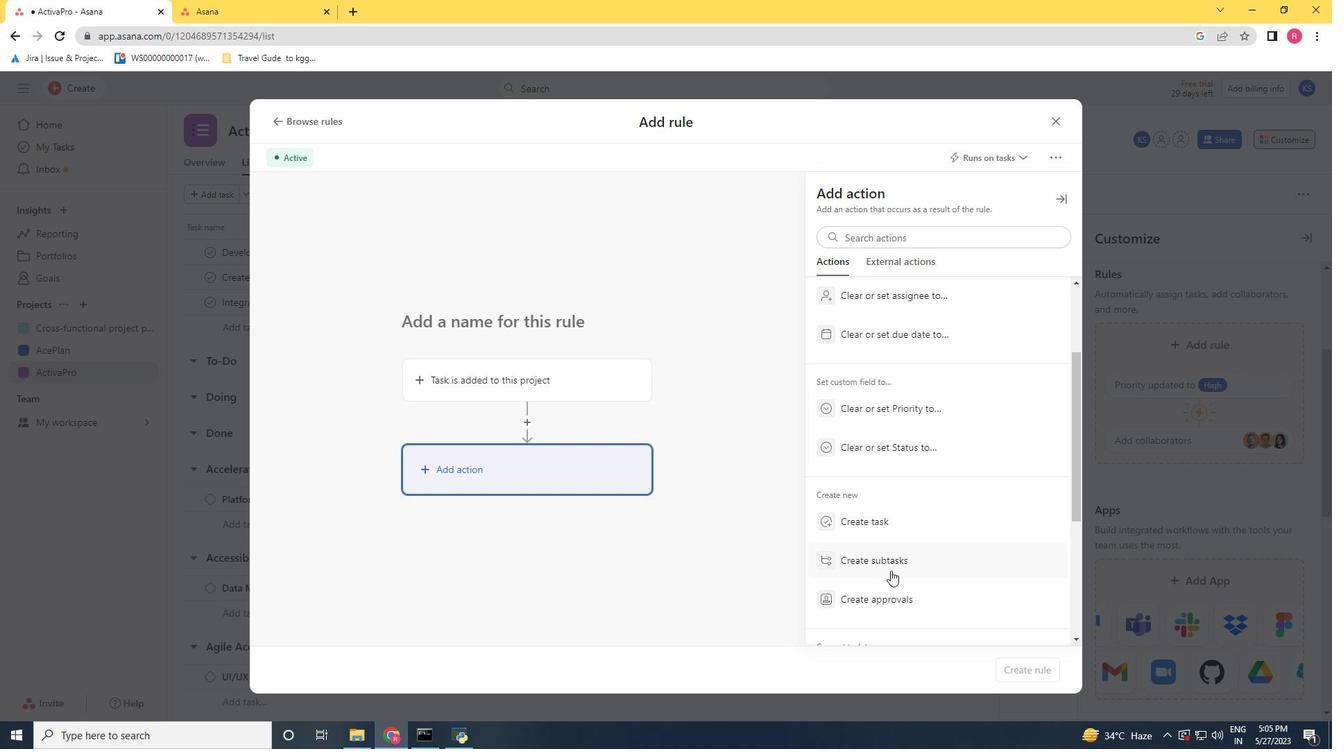 
Action: Mouse pressed left at (890, 571)
Screenshot: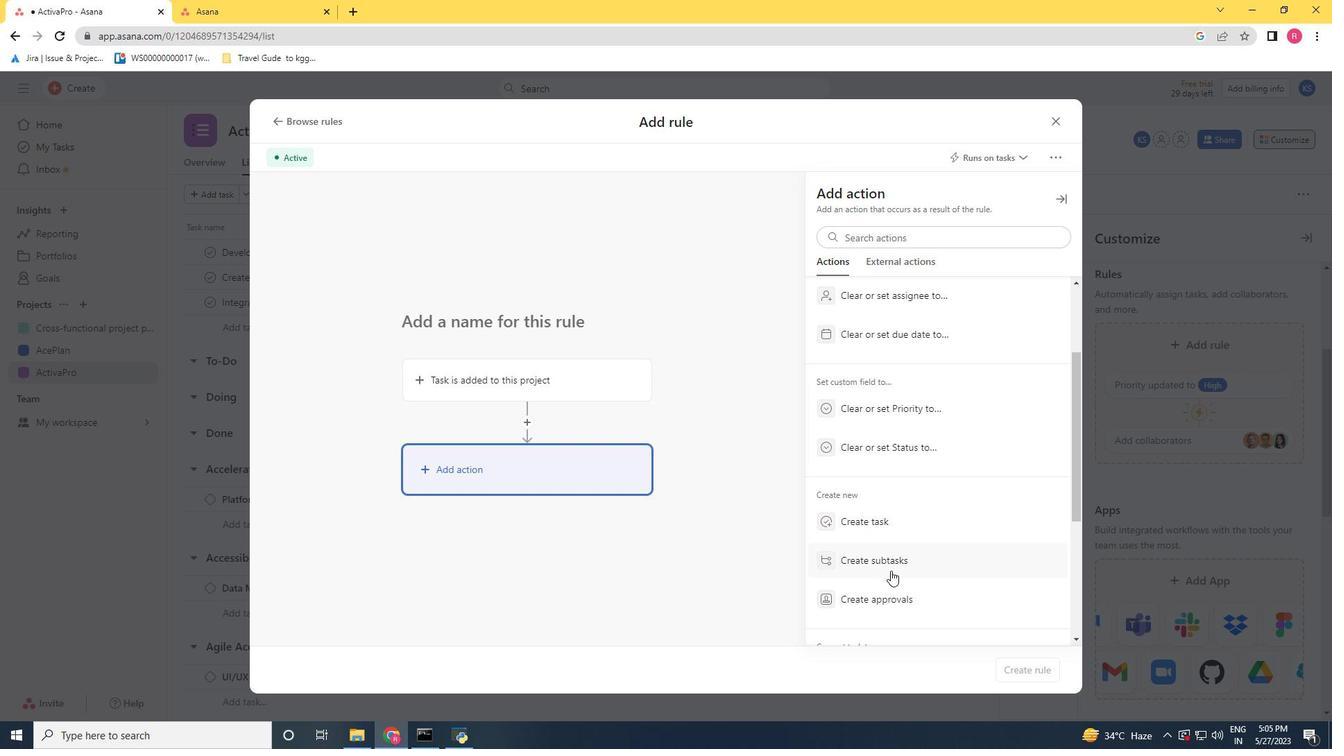 
Action: Key pressed <Key.shift>Gather<Key.space>and<Key.space><Key.shift>Analyse<Key.space><Key.shift>Requirements<Key.enter><Key.shift>Design<Key.space>and<Key.space><Key.shift>Implement<Key.space><Key.shift>Solution<Key.enter><Key.shift>System<Key.space><Key.shift>Test<Key.space>and<Key.space><Key.shift>UAT<Key.enter><Key.enter><Key.up>
Screenshot: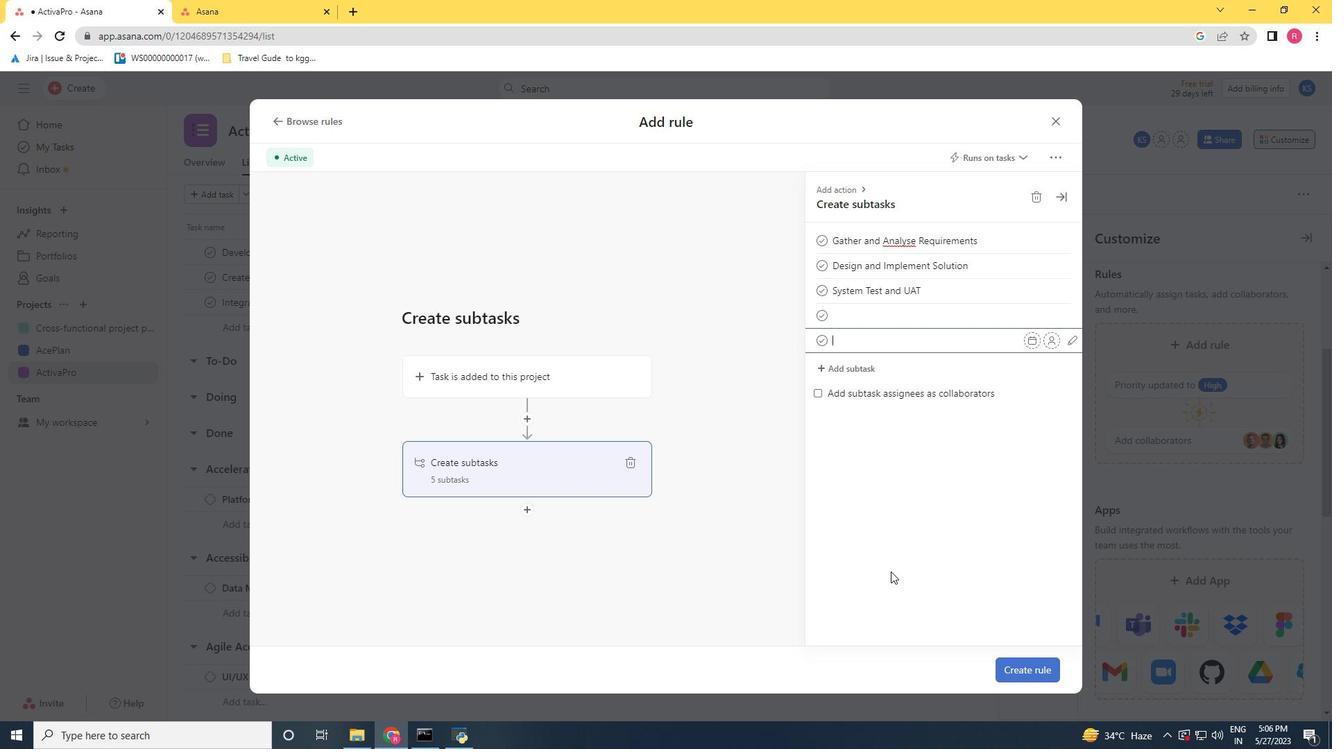 
Action: Mouse moved to (883, 314)
Screenshot: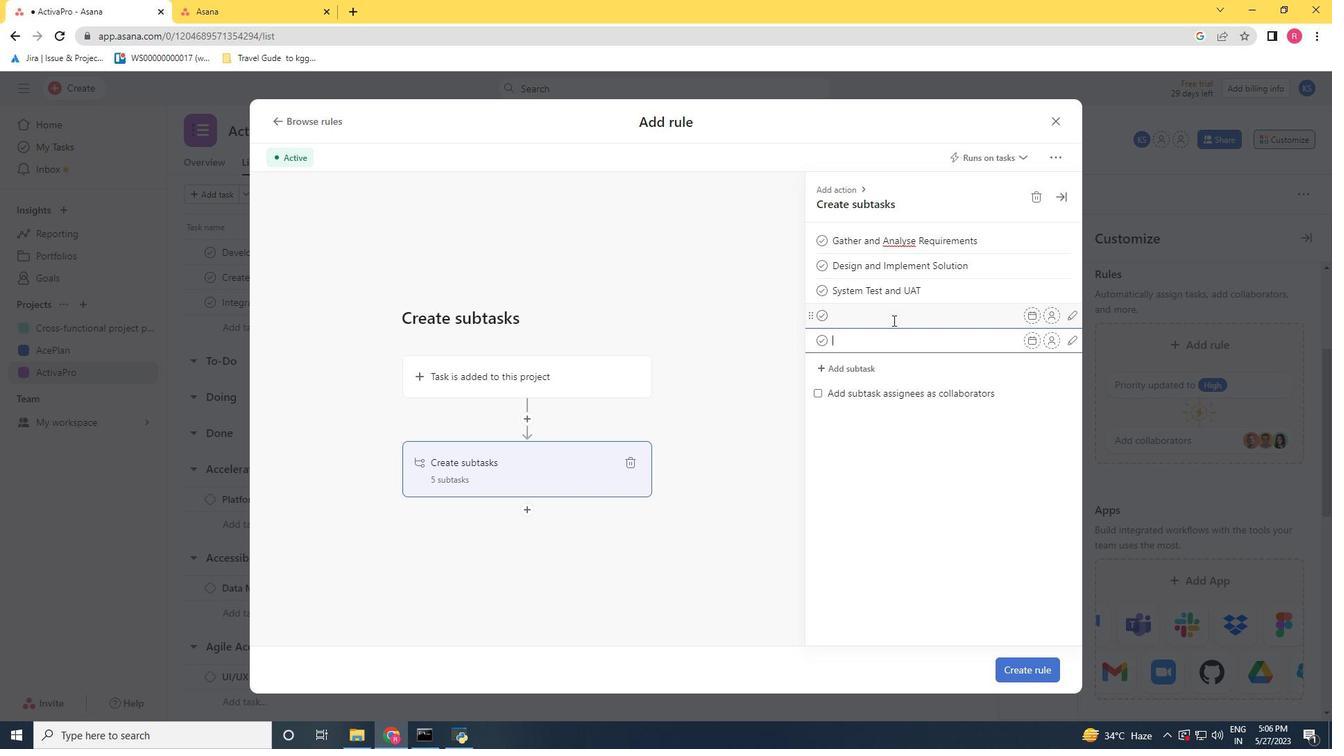 
Action: Mouse pressed left at (883, 314)
Screenshot: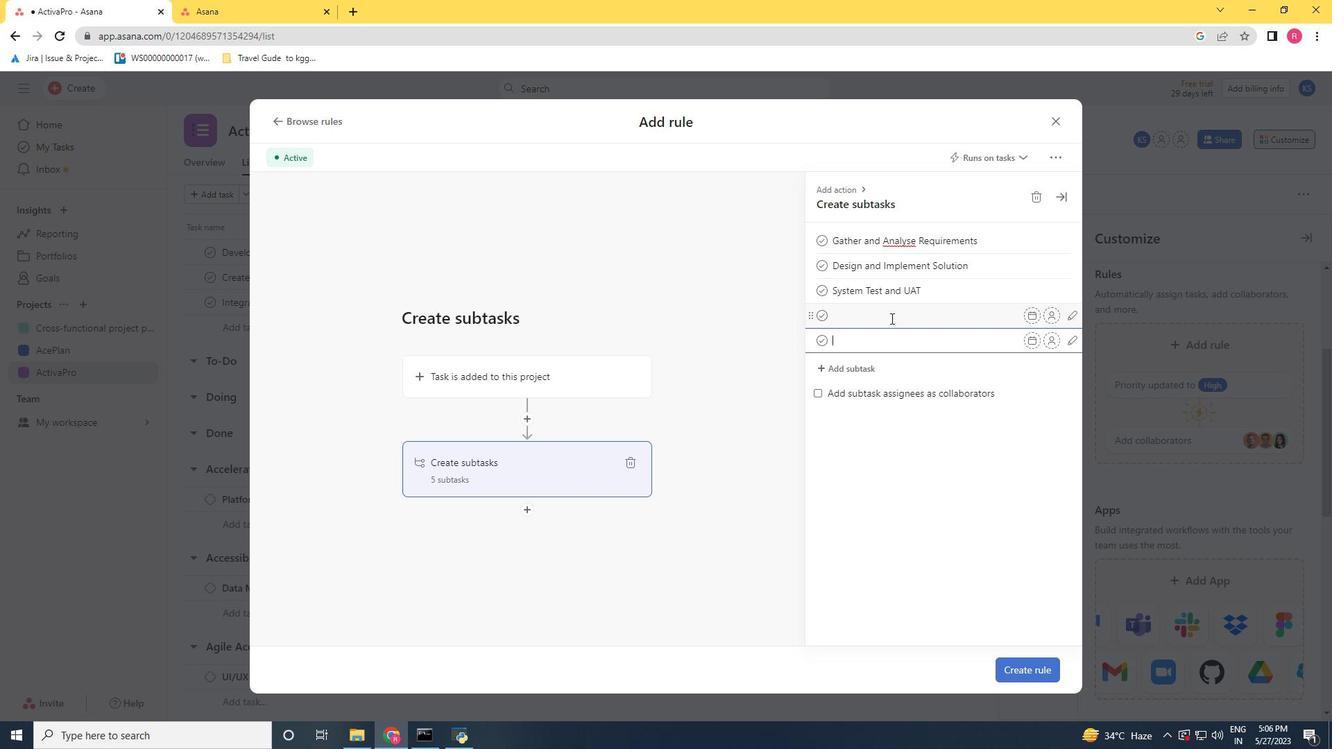 
Action: Key pressed <Key.shift>Release<Key.space>to<Key.space><Key.shift>Production<Key.space>/<Key.space><Key.shift>Go<Key.space><Key.shift>Live
Screenshot: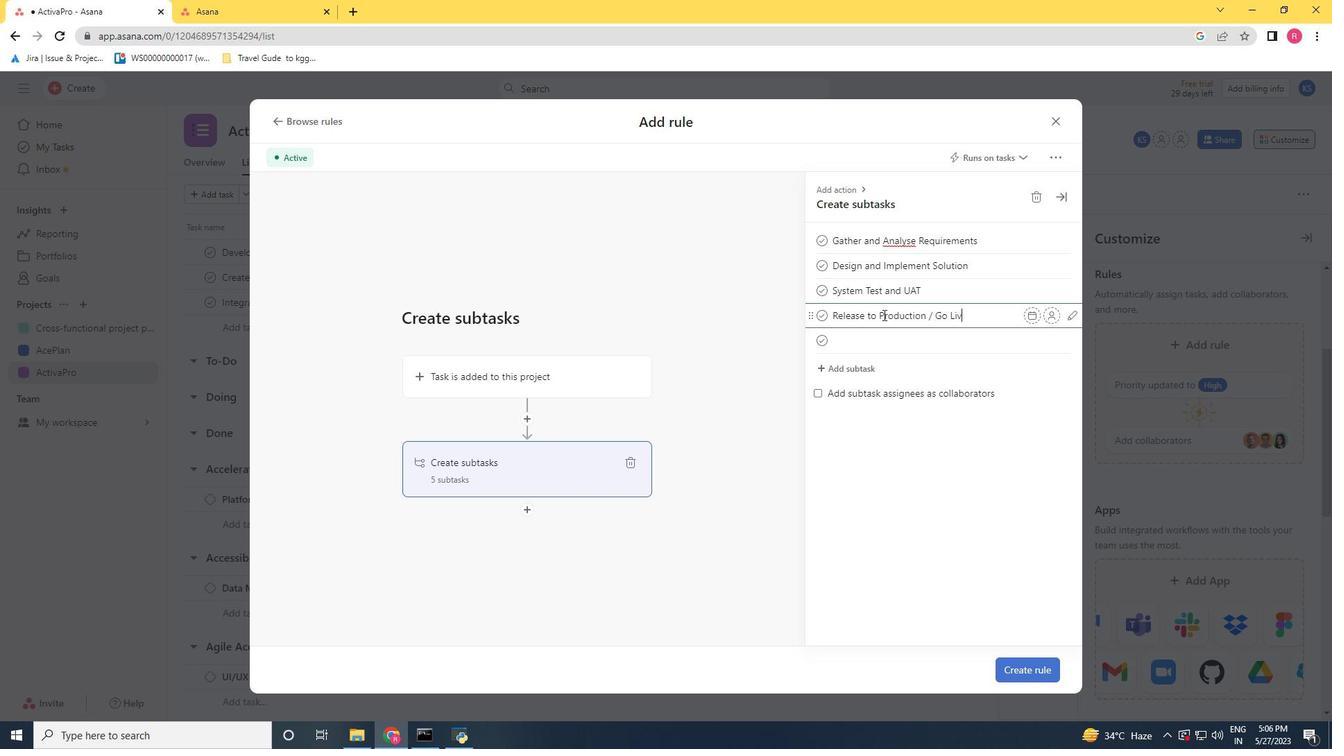 
Action: Mouse moved to (1046, 668)
Screenshot: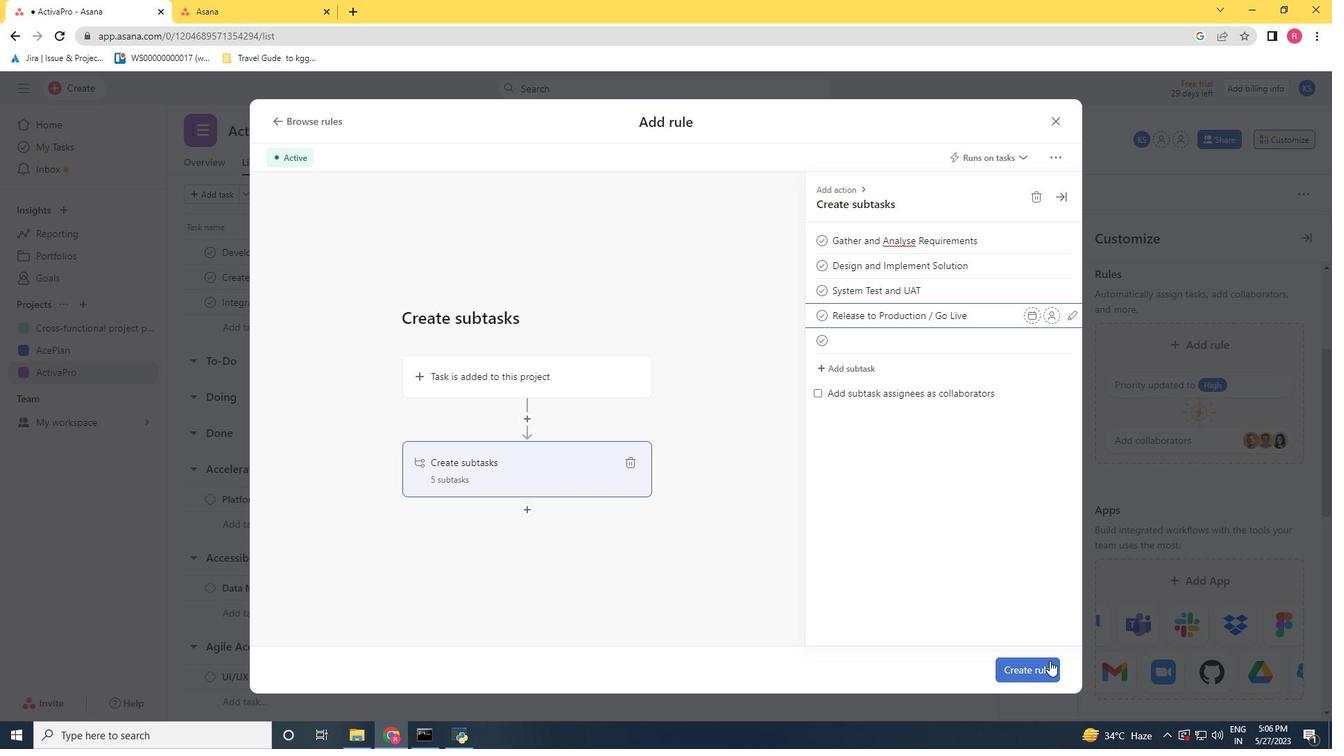 
Action: Mouse pressed left at (1046, 668)
Screenshot: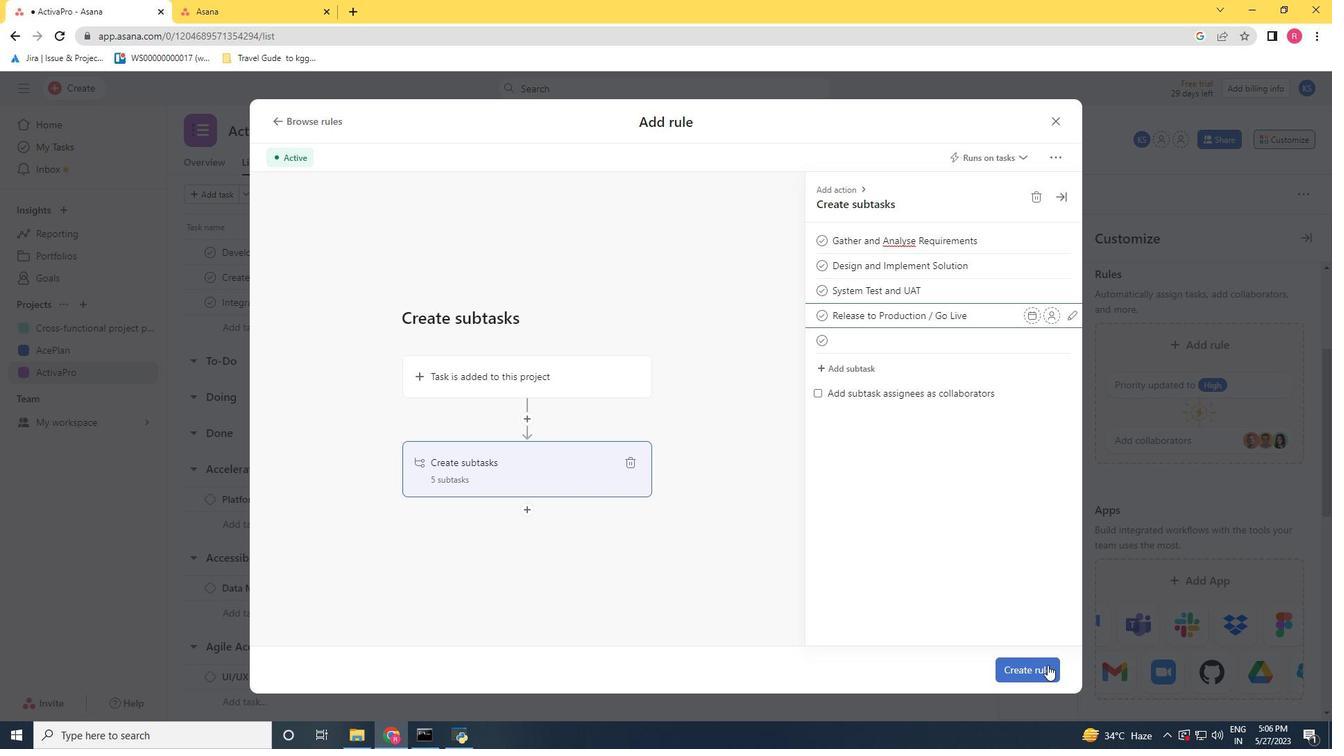 
Action: Mouse moved to (809, 571)
Screenshot: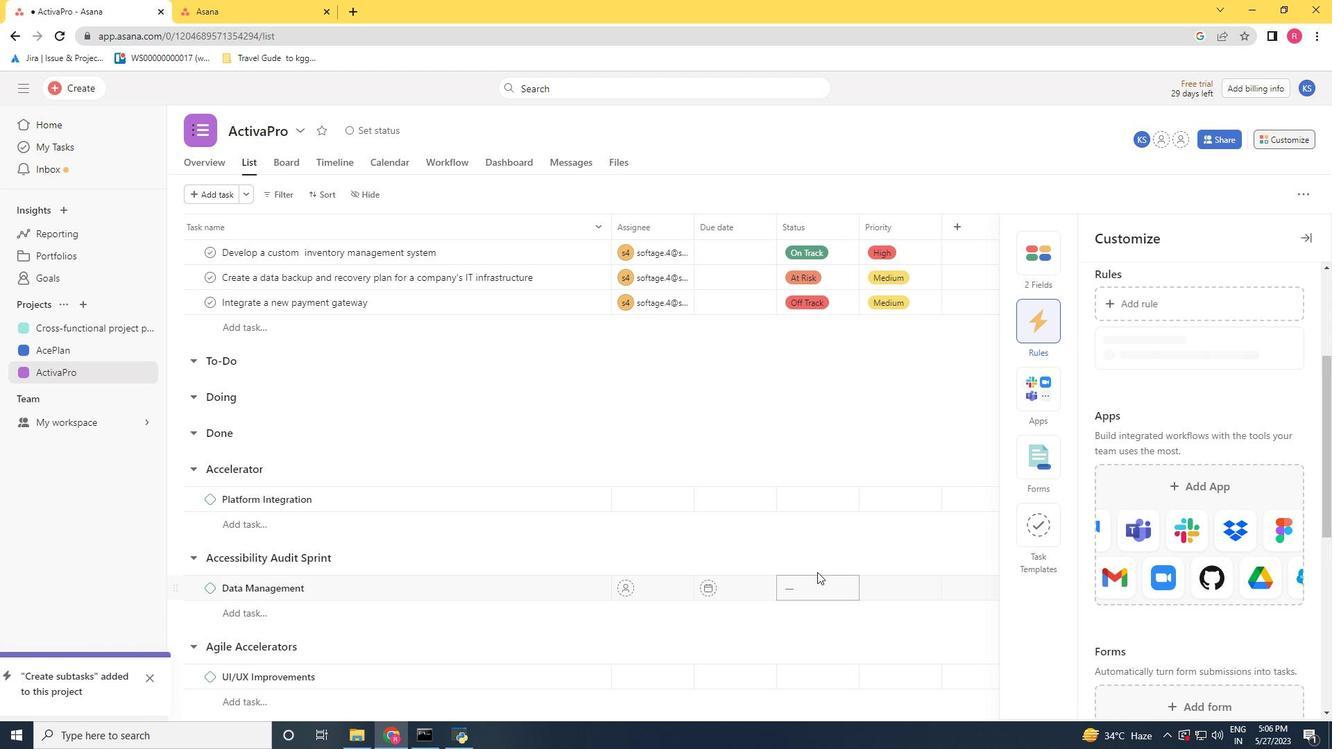 
